 Task: Look for space in Udine, Italy from 1st June, 2023 to 4th June, 2023 for 1 adult in price range Rs.6000 to Rs.16000. Place can be private room with 1  bedroom having 1 bed and 1 bathroom. Property type can be house, flat, guest house. Amenities needed are: wifi. Booking option can be shelf check-in. Required host language is English.
Action: Mouse moved to (454, 132)
Screenshot: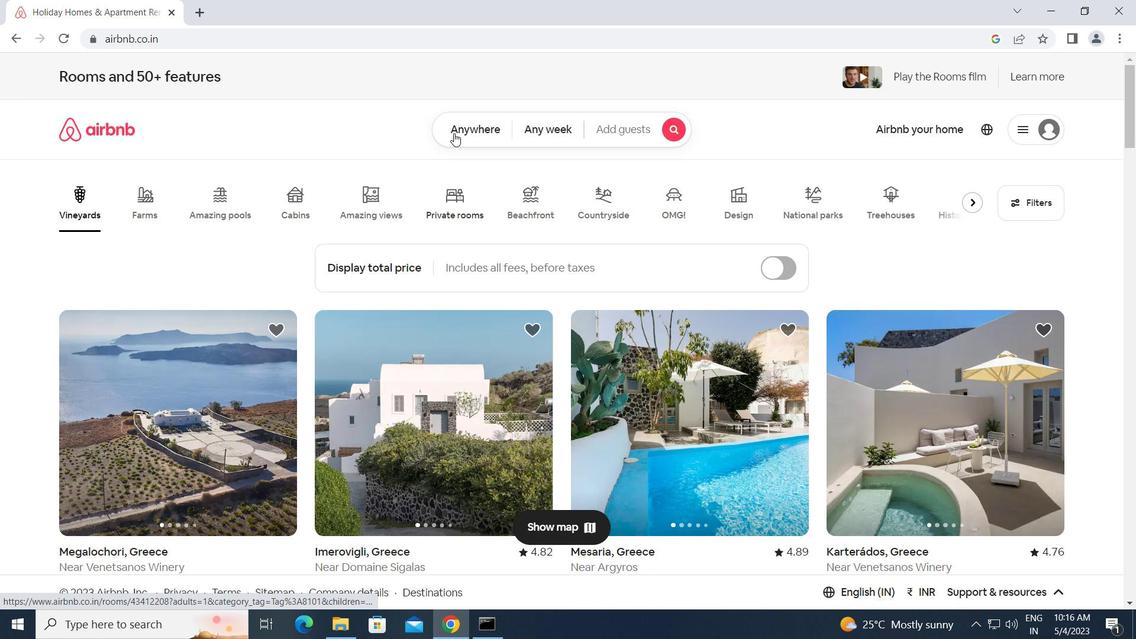 
Action: Mouse pressed left at (454, 132)
Screenshot: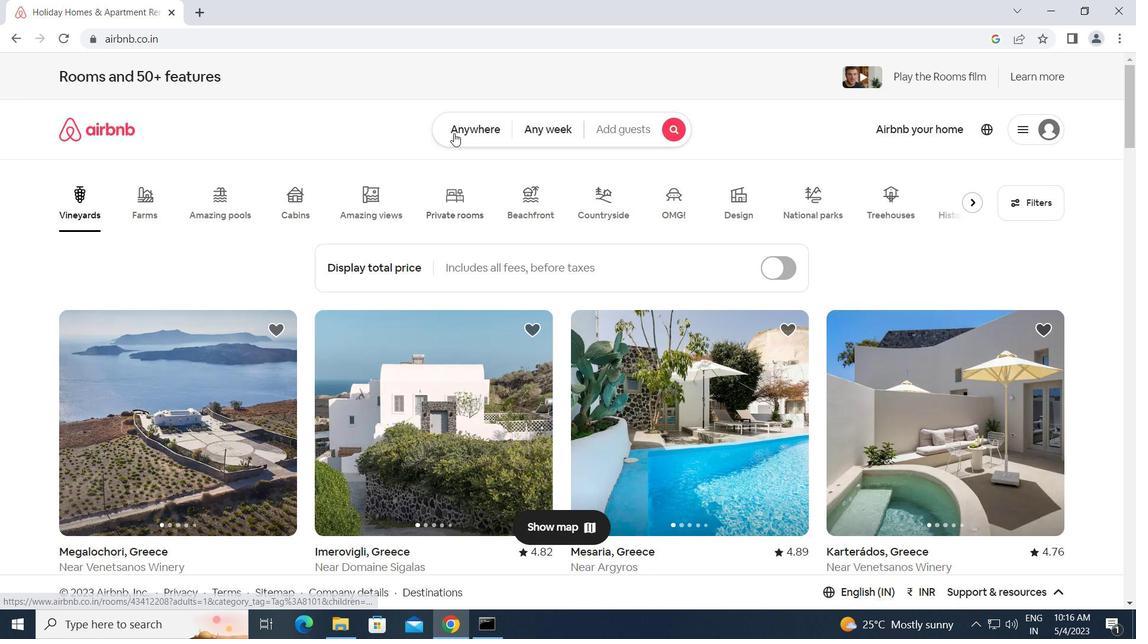 
Action: Mouse moved to (358, 191)
Screenshot: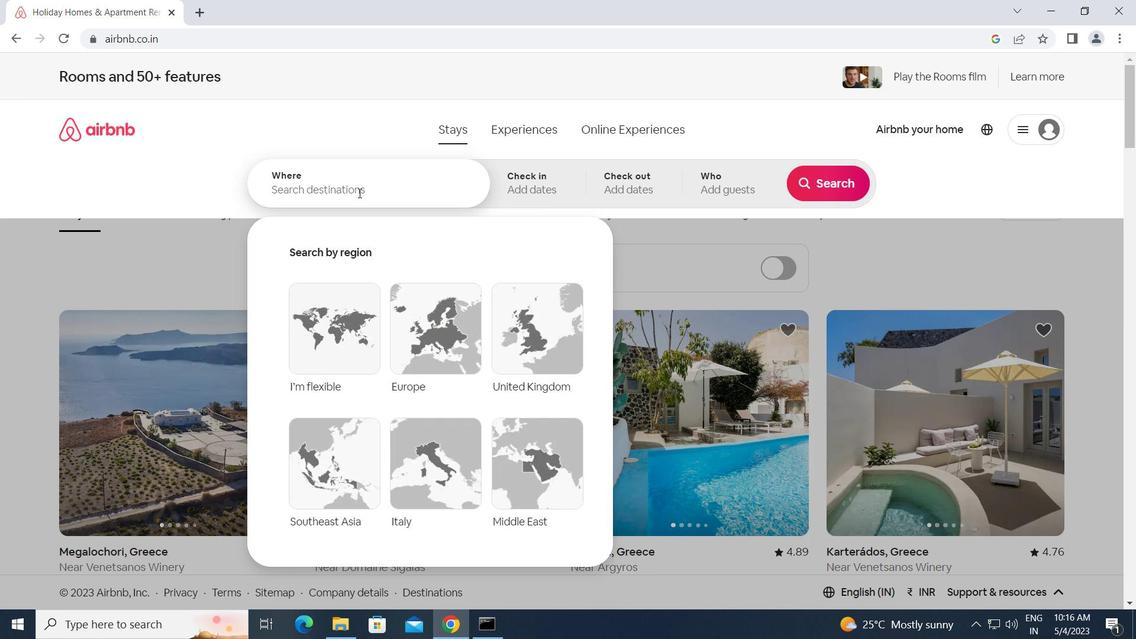 
Action: Mouse pressed left at (358, 191)
Screenshot: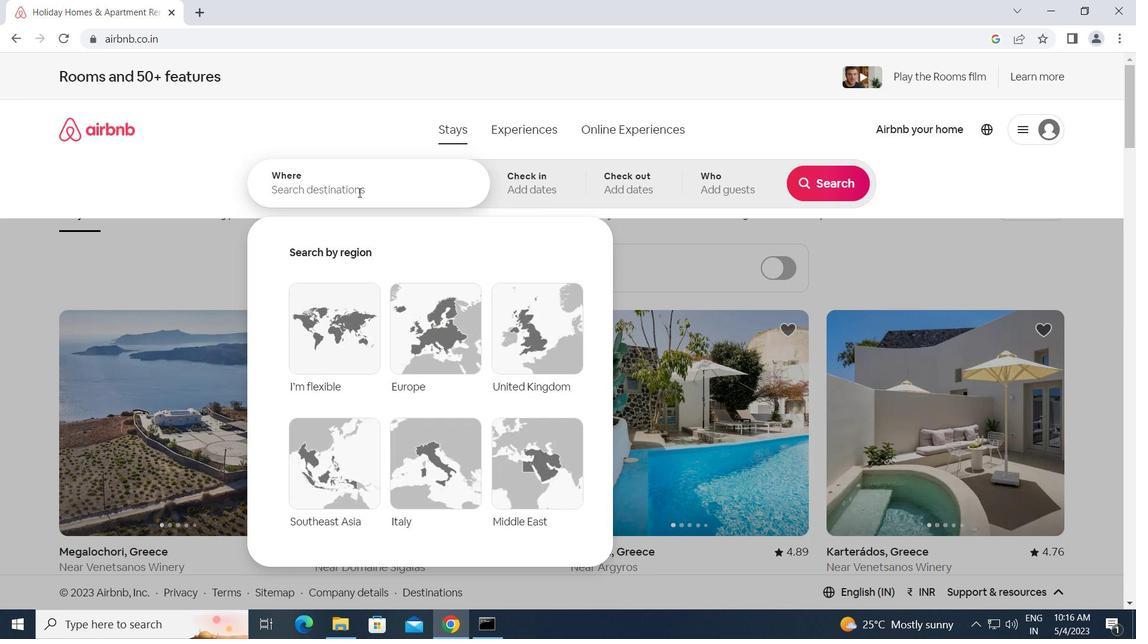 
Action: Key pressed u<Key.caps_lock>dine,<Key.space><Key.caps_lock>i<Key.caps_lock>taly<Key.enter>
Screenshot: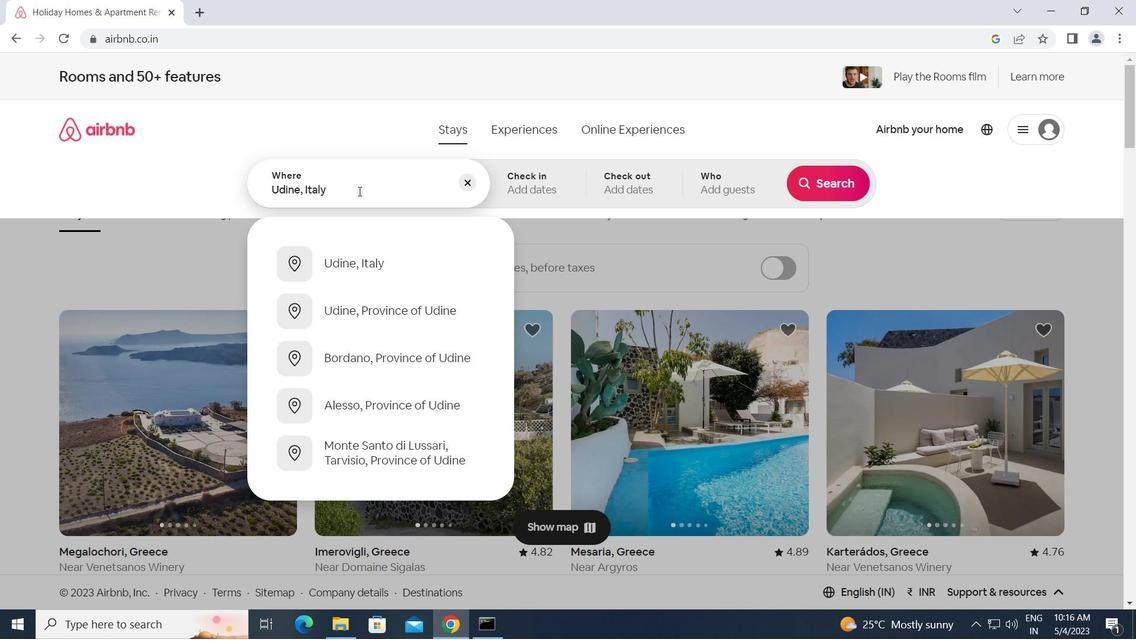 
Action: Mouse moved to (741, 359)
Screenshot: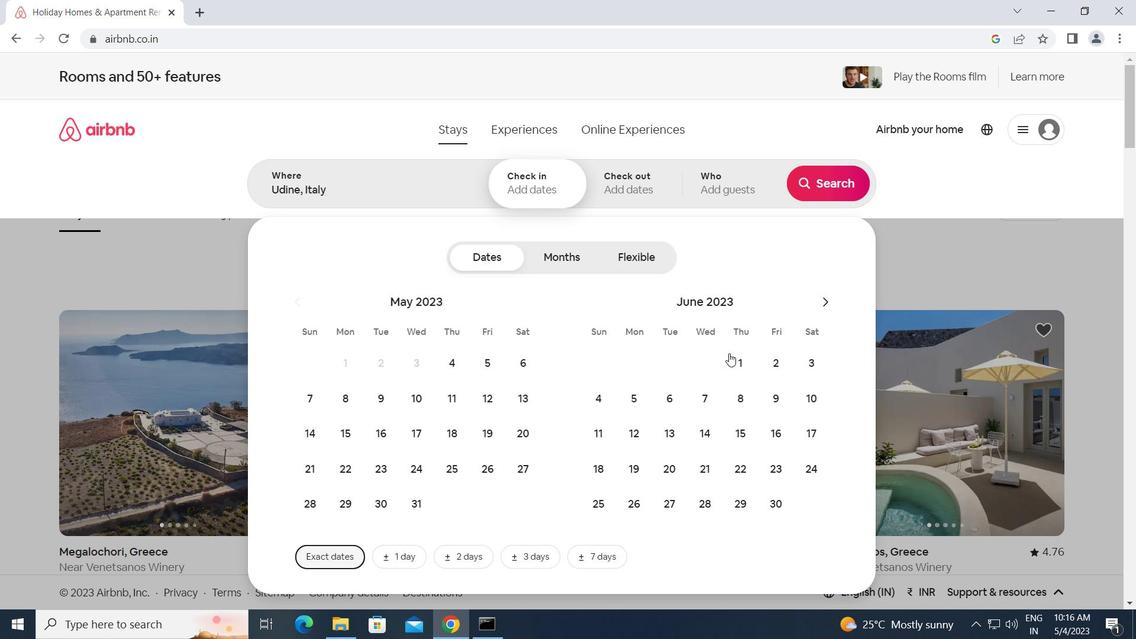 
Action: Mouse pressed left at (741, 359)
Screenshot: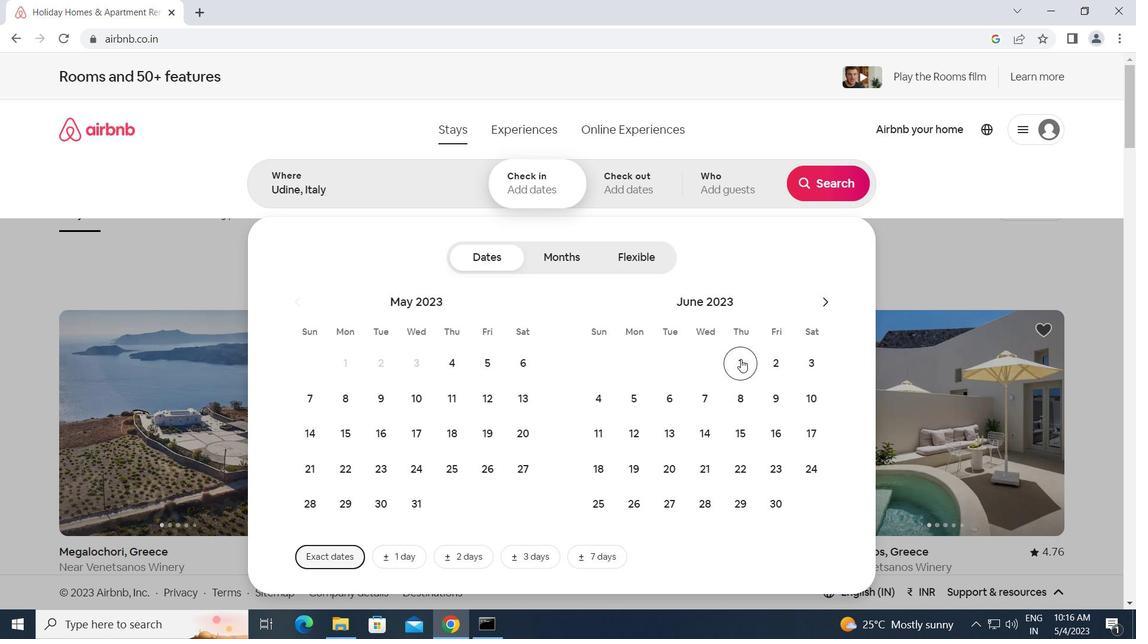 
Action: Mouse moved to (606, 401)
Screenshot: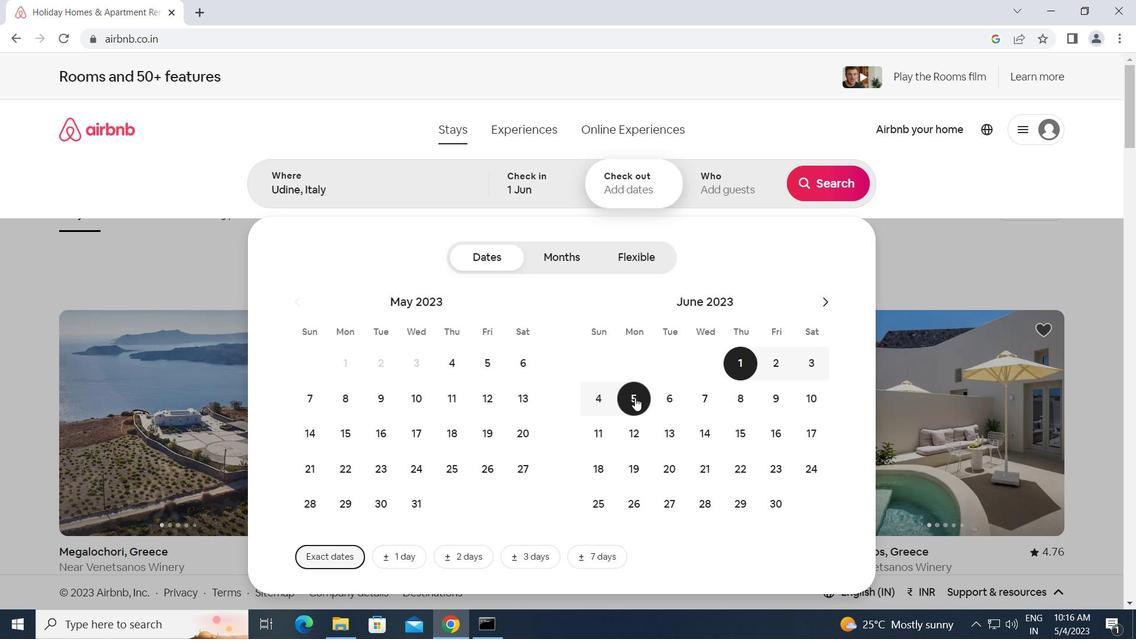 
Action: Mouse pressed left at (606, 401)
Screenshot: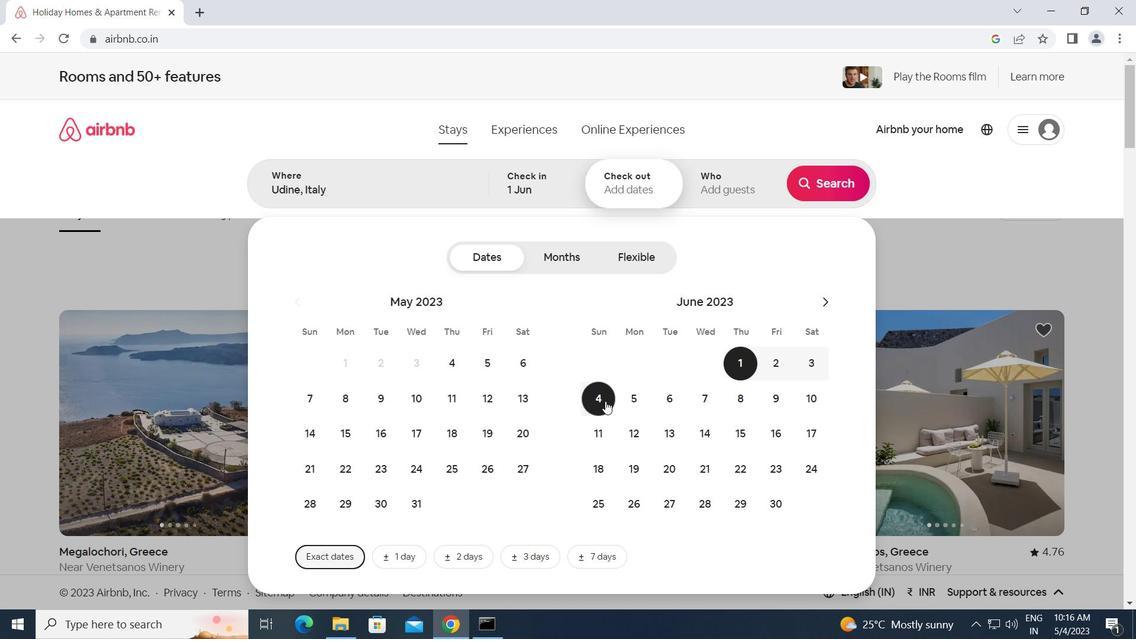 
Action: Mouse moved to (707, 187)
Screenshot: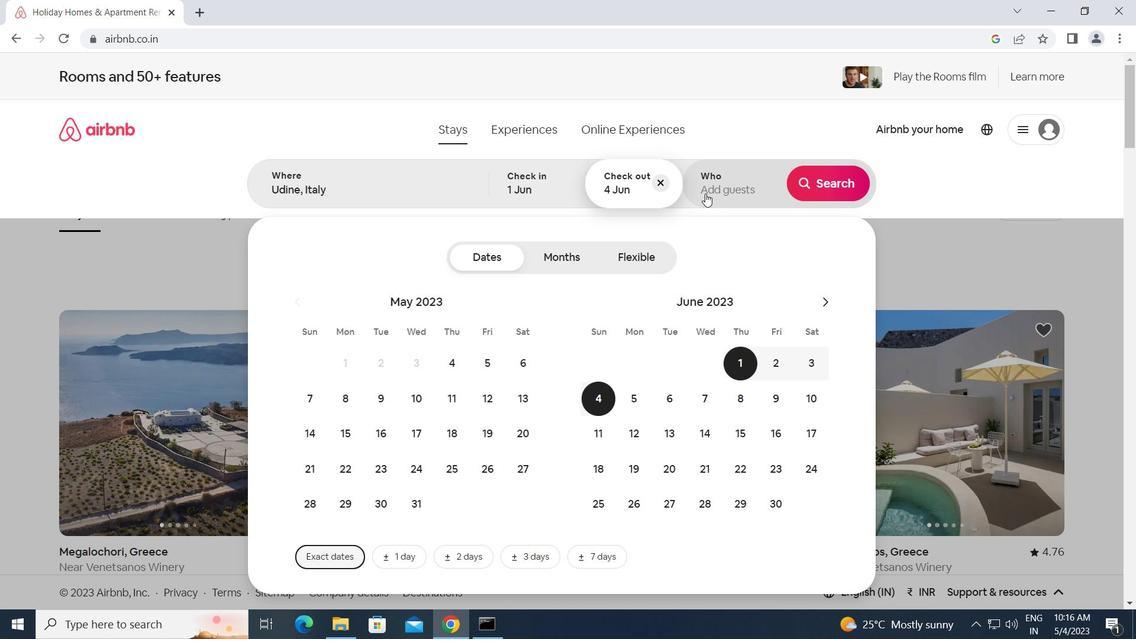 
Action: Mouse pressed left at (707, 187)
Screenshot: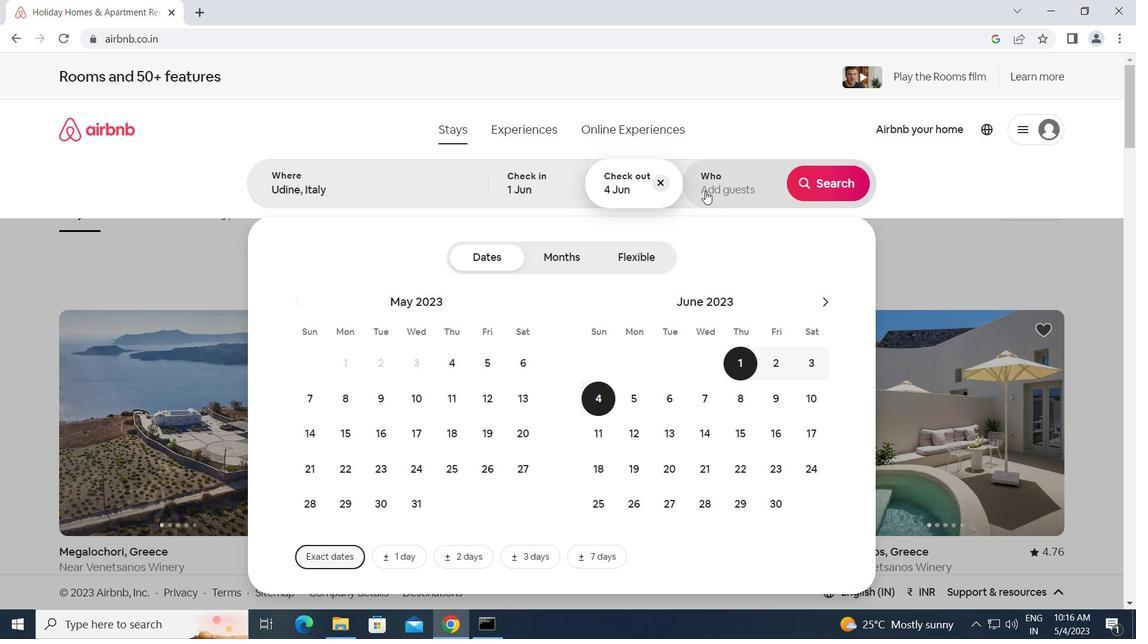 
Action: Mouse moved to (834, 258)
Screenshot: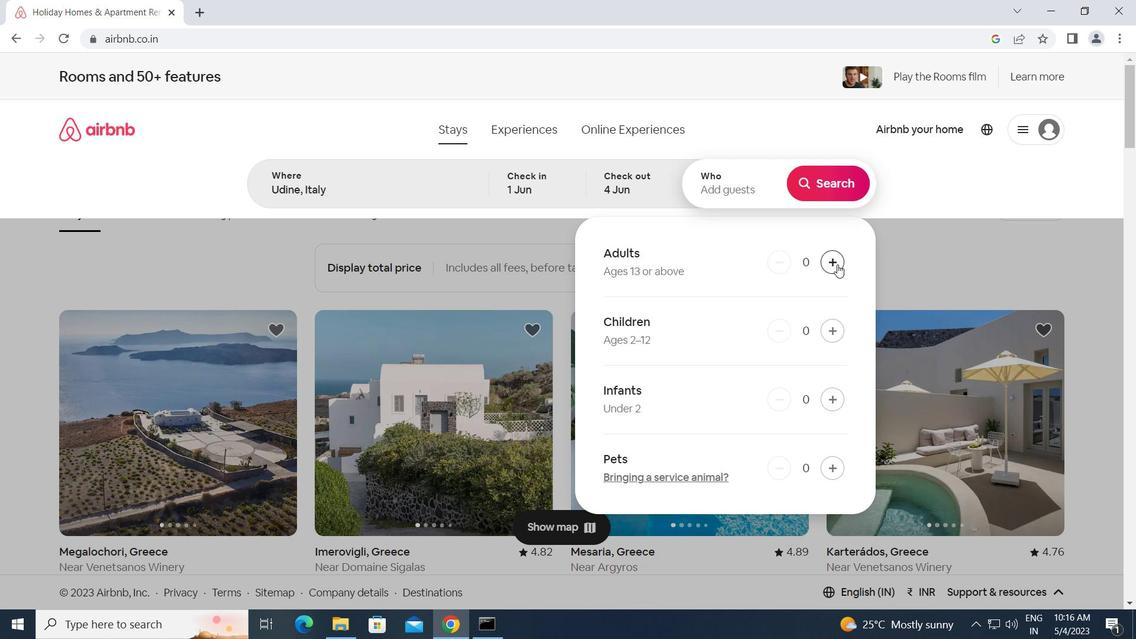 
Action: Mouse pressed left at (834, 258)
Screenshot: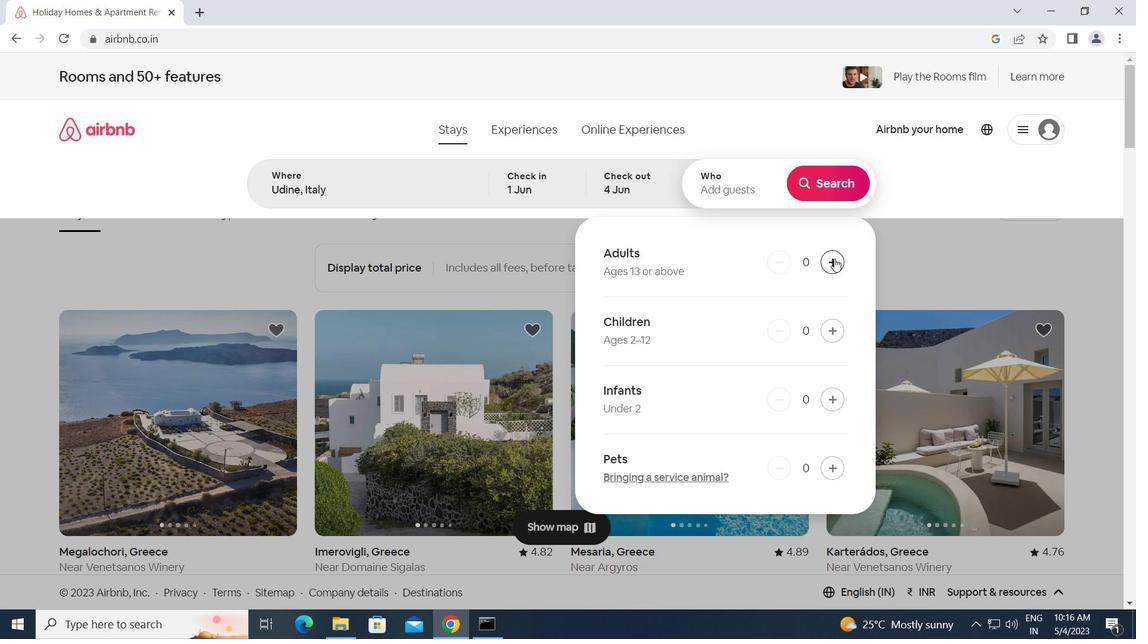 
Action: Mouse moved to (835, 188)
Screenshot: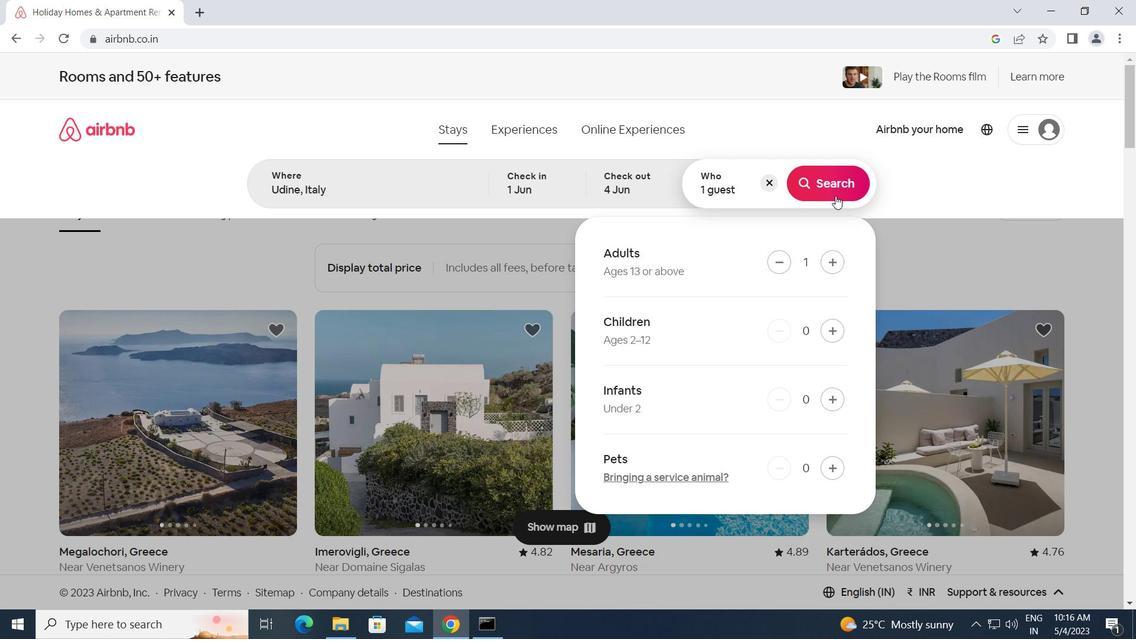 
Action: Mouse pressed left at (835, 188)
Screenshot: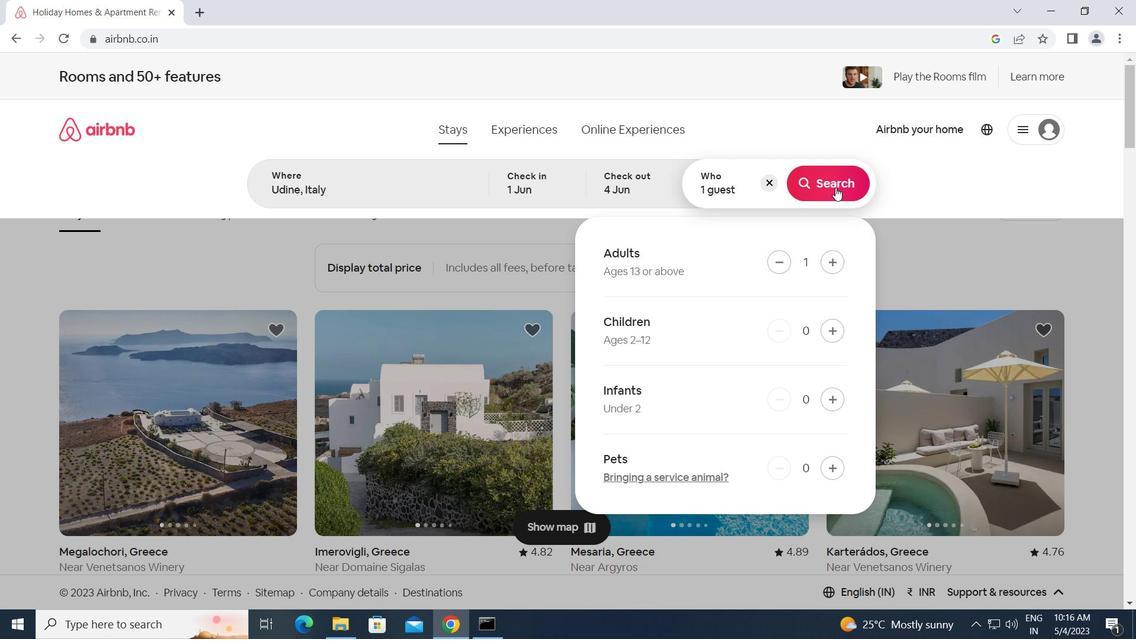 
Action: Mouse moved to (1059, 143)
Screenshot: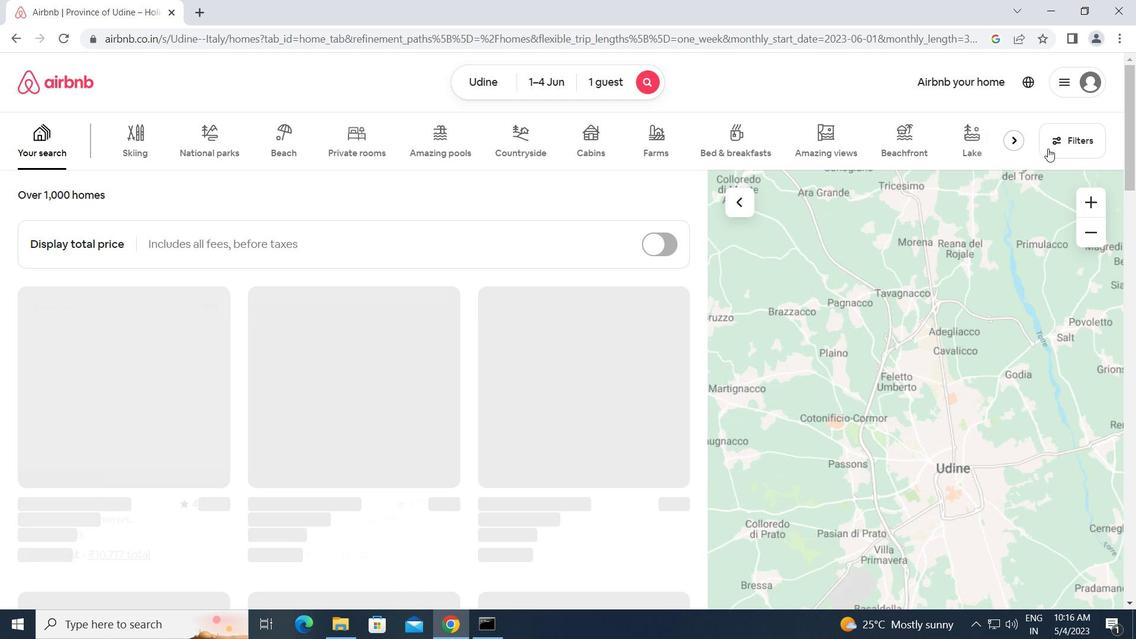 
Action: Mouse pressed left at (1059, 143)
Screenshot: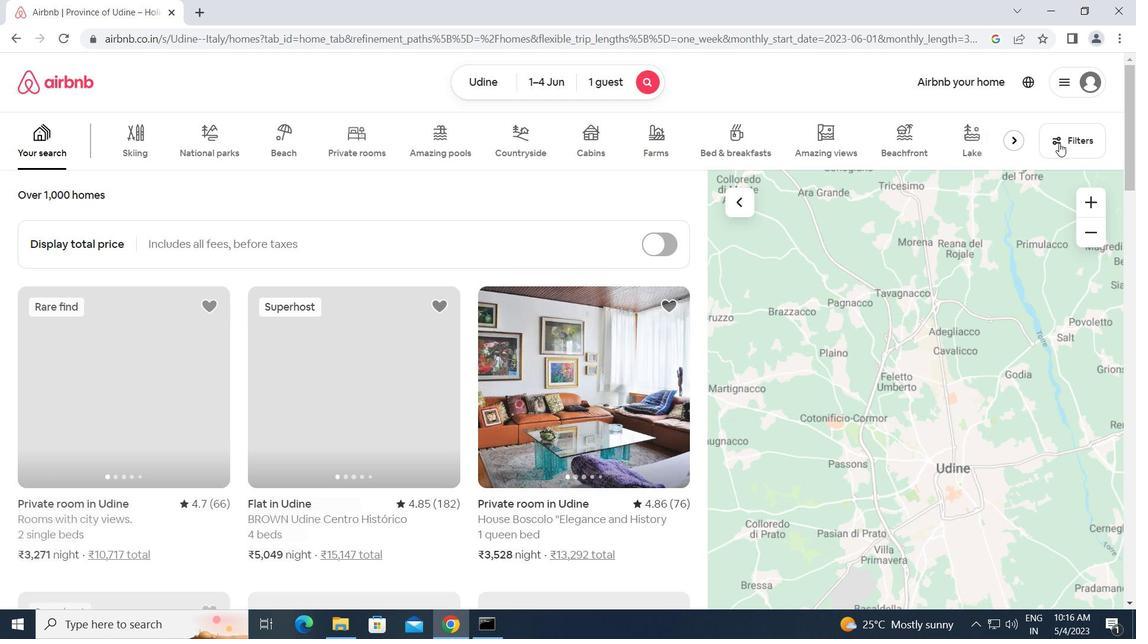 
Action: Mouse moved to (380, 329)
Screenshot: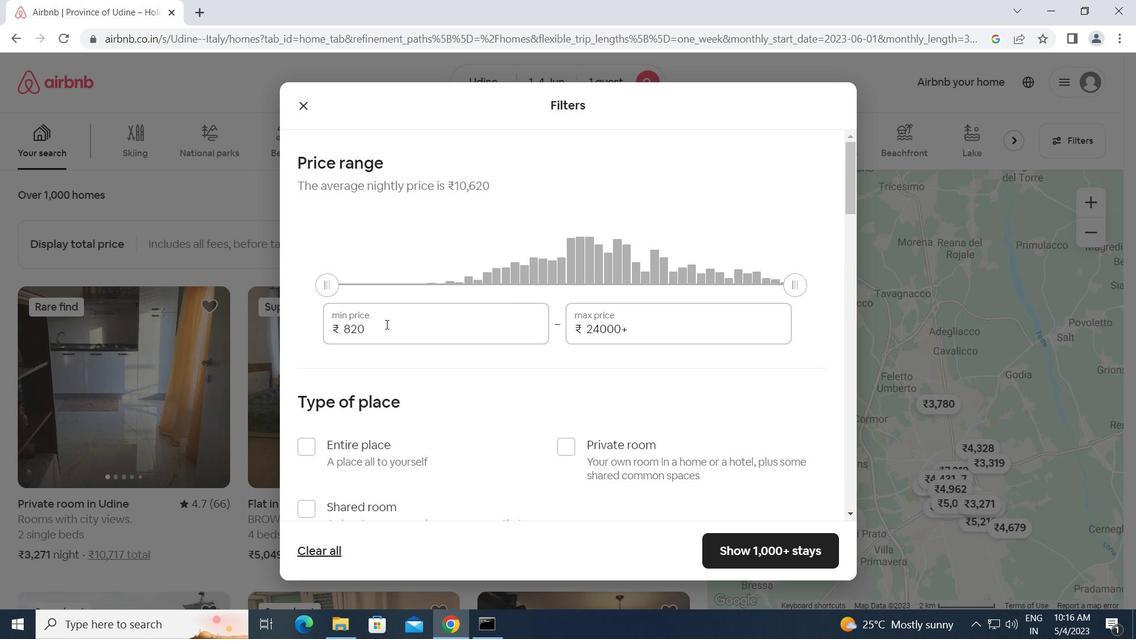 
Action: Mouse pressed left at (380, 329)
Screenshot: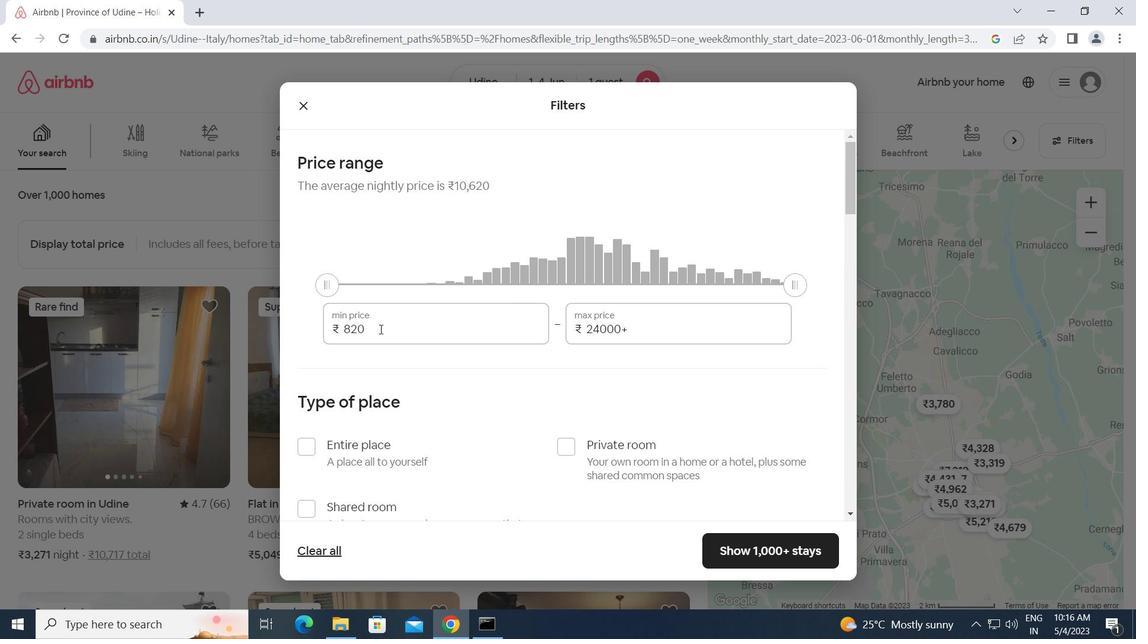 
Action: Mouse moved to (379, 329)
Screenshot: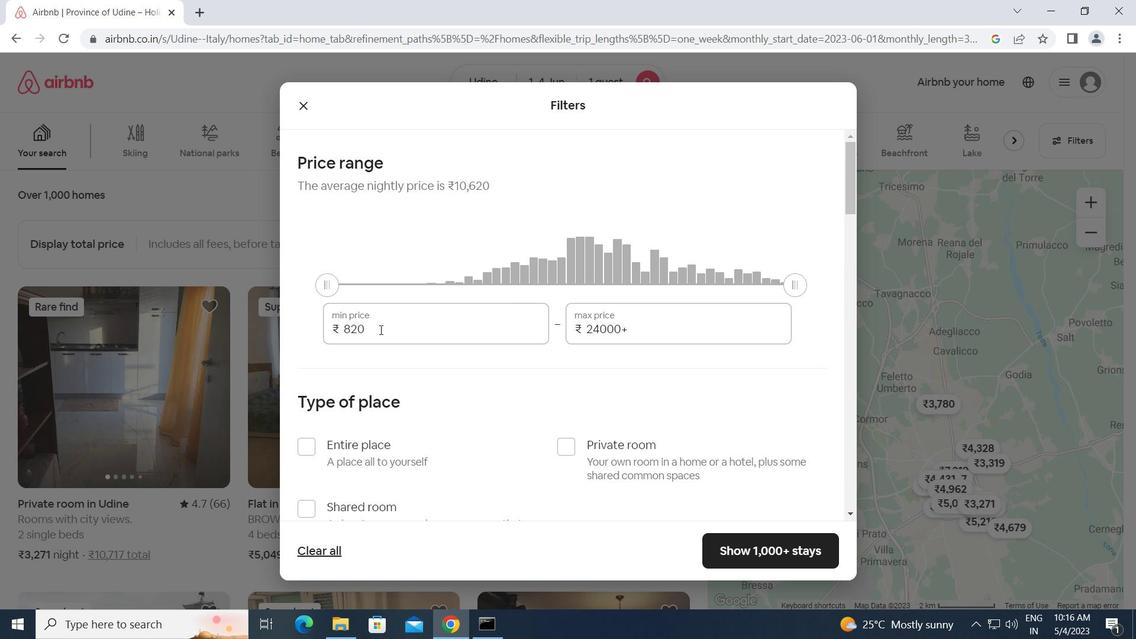
Action: Key pressed <Key.backspace><Key.backspace><Key.backspace>6000<Key.tab>16000
Screenshot: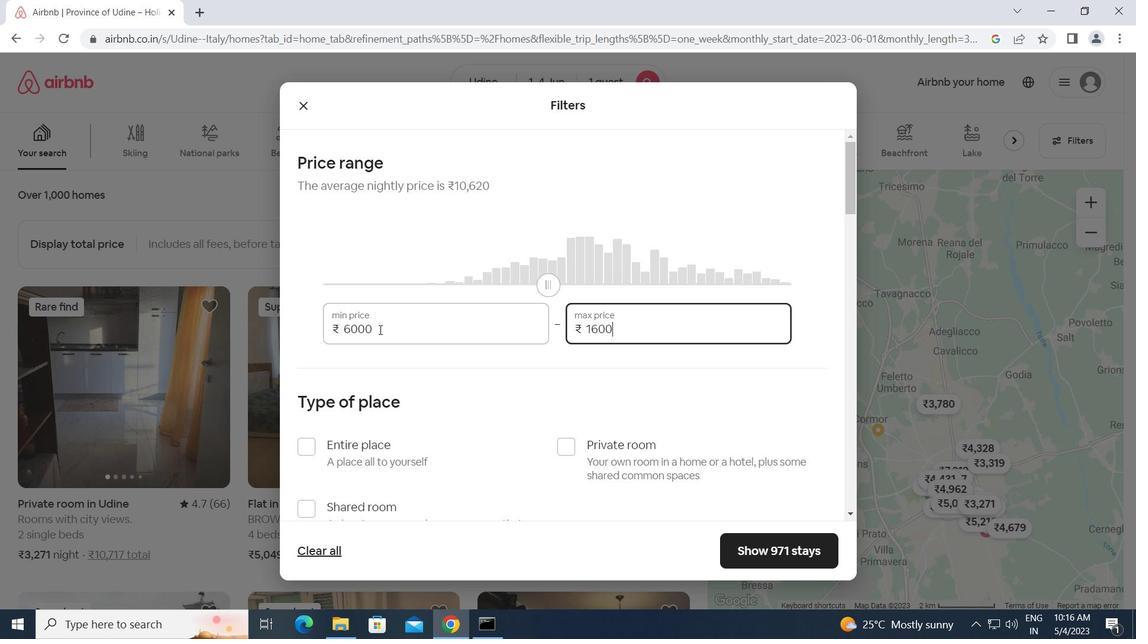 
Action: Mouse moved to (378, 453)
Screenshot: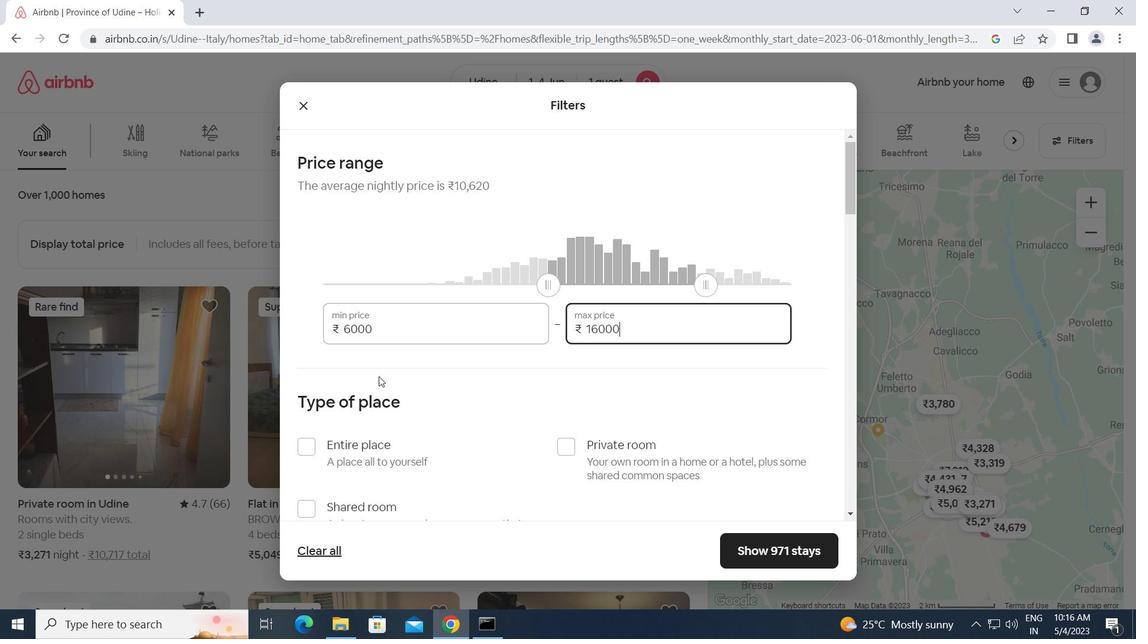 
Action: Mouse scrolled (378, 452) with delta (0, 0)
Screenshot: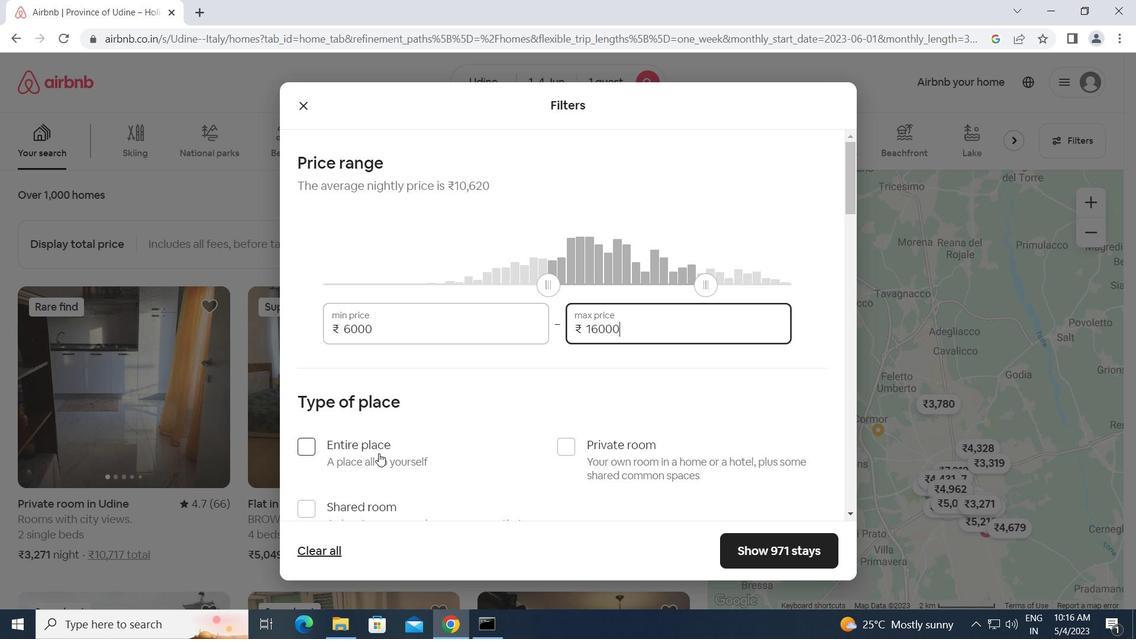 
Action: Mouse moved to (571, 374)
Screenshot: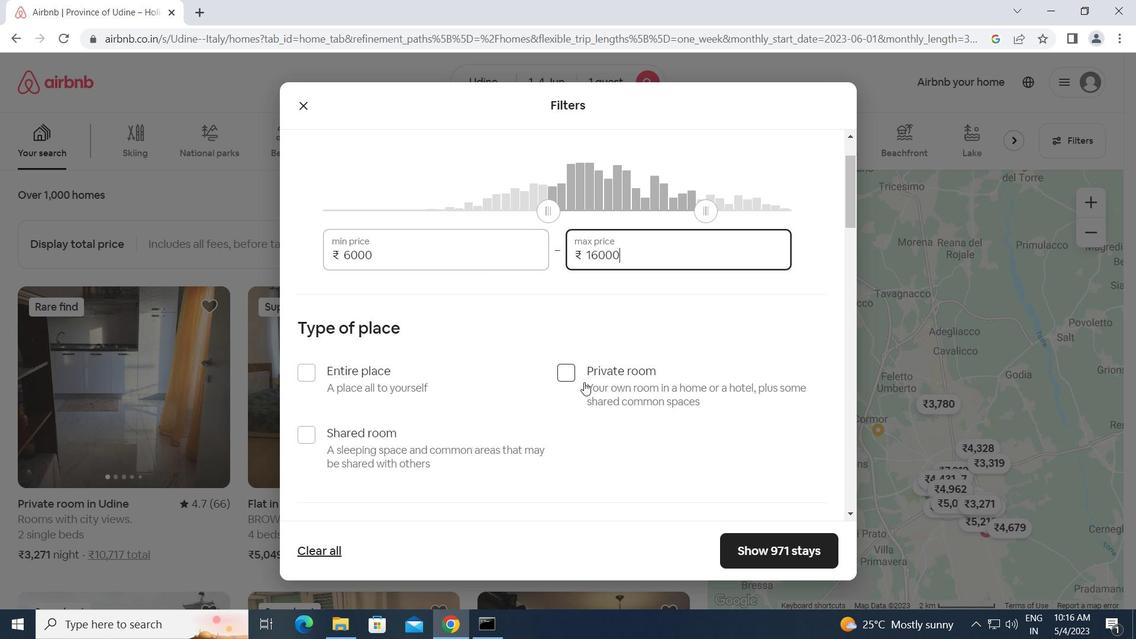 
Action: Mouse pressed left at (571, 374)
Screenshot: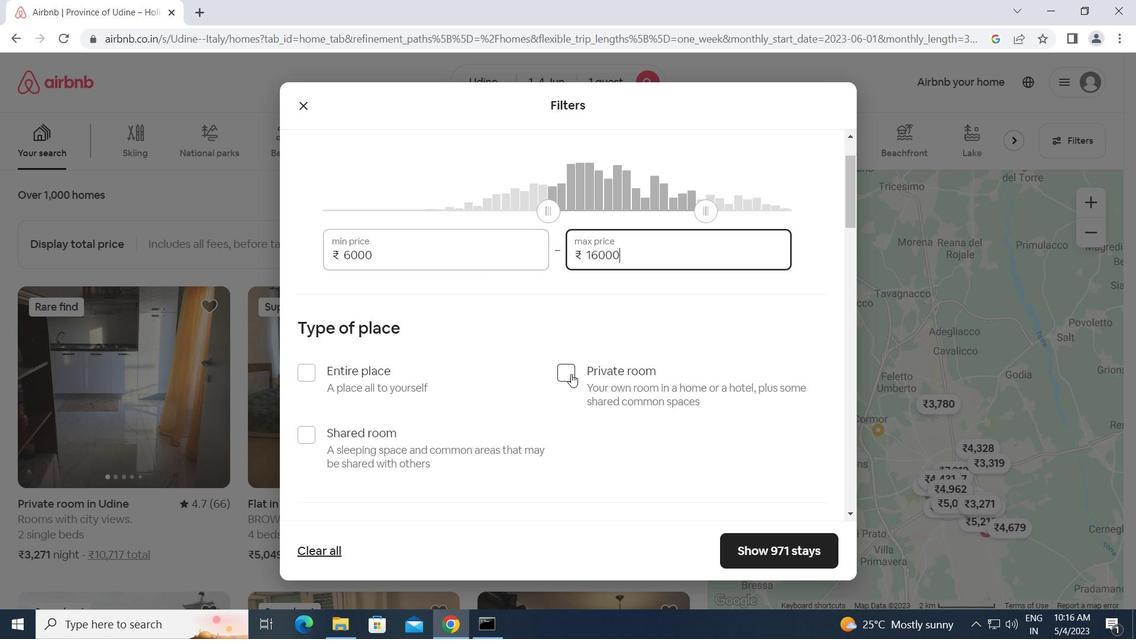 
Action: Mouse moved to (504, 425)
Screenshot: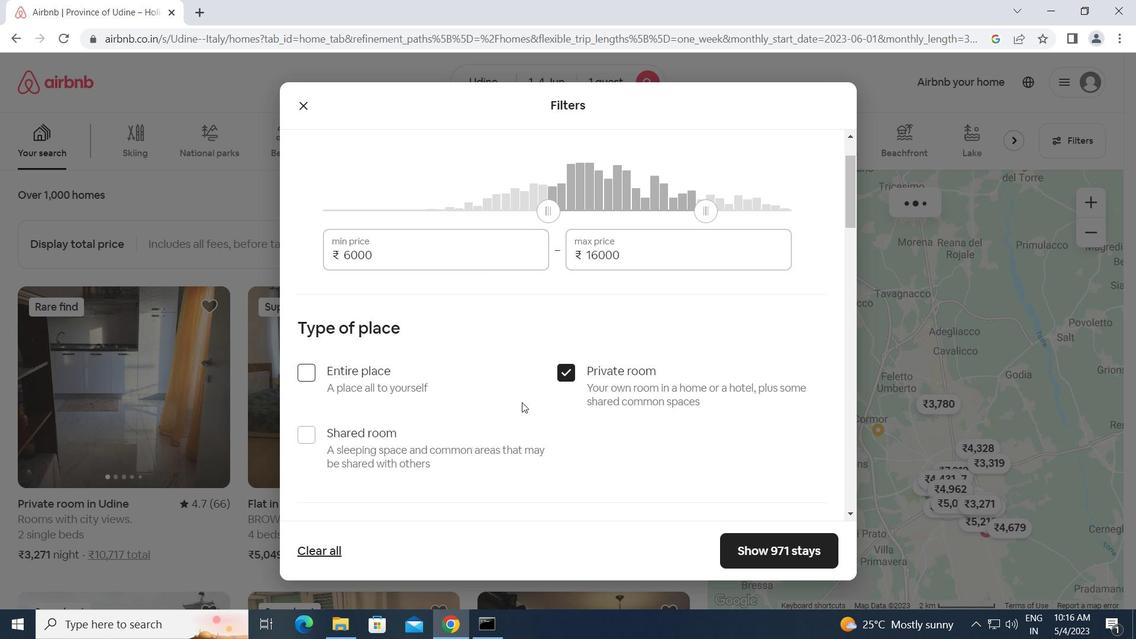
Action: Mouse scrolled (504, 424) with delta (0, 0)
Screenshot: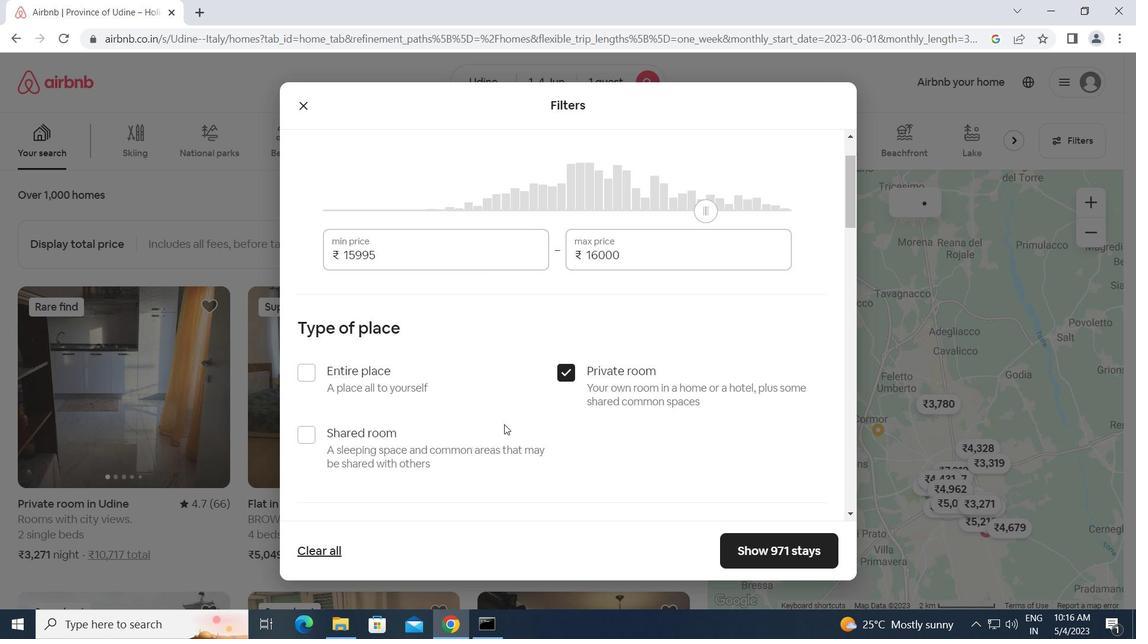 
Action: Mouse scrolled (504, 424) with delta (0, 0)
Screenshot: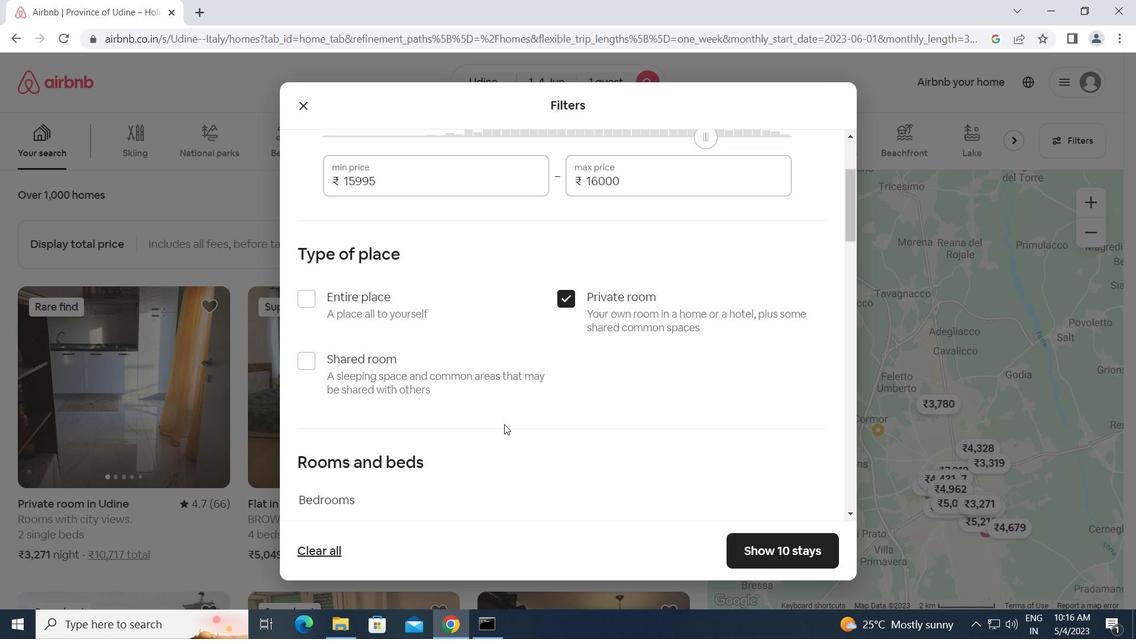 
Action: Mouse moved to (370, 467)
Screenshot: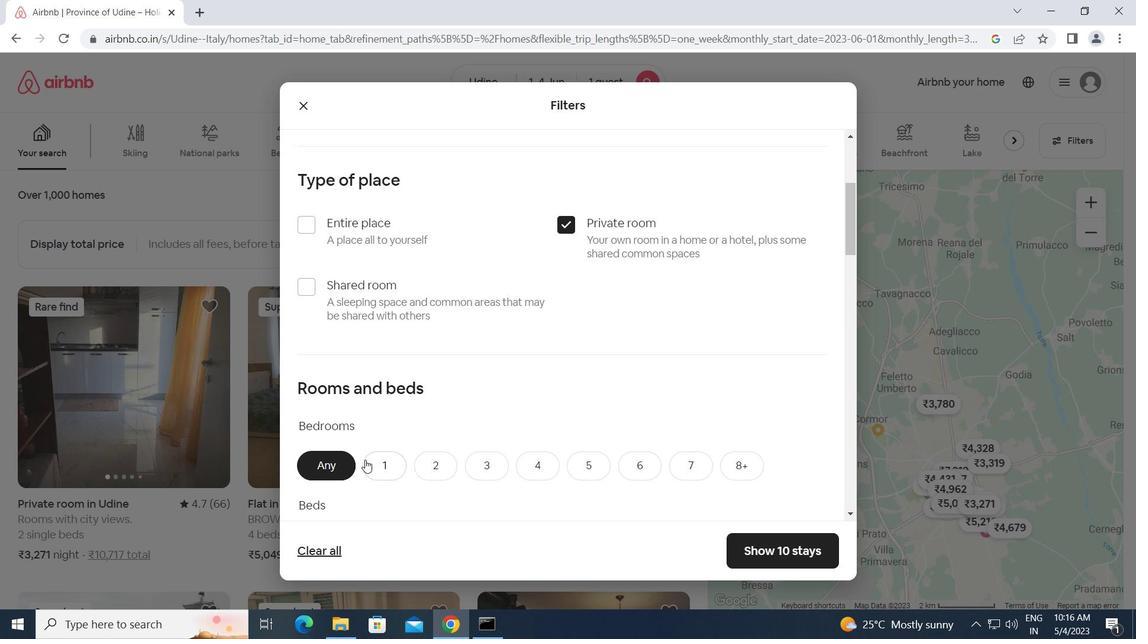 
Action: Mouse pressed left at (370, 467)
Screenshot: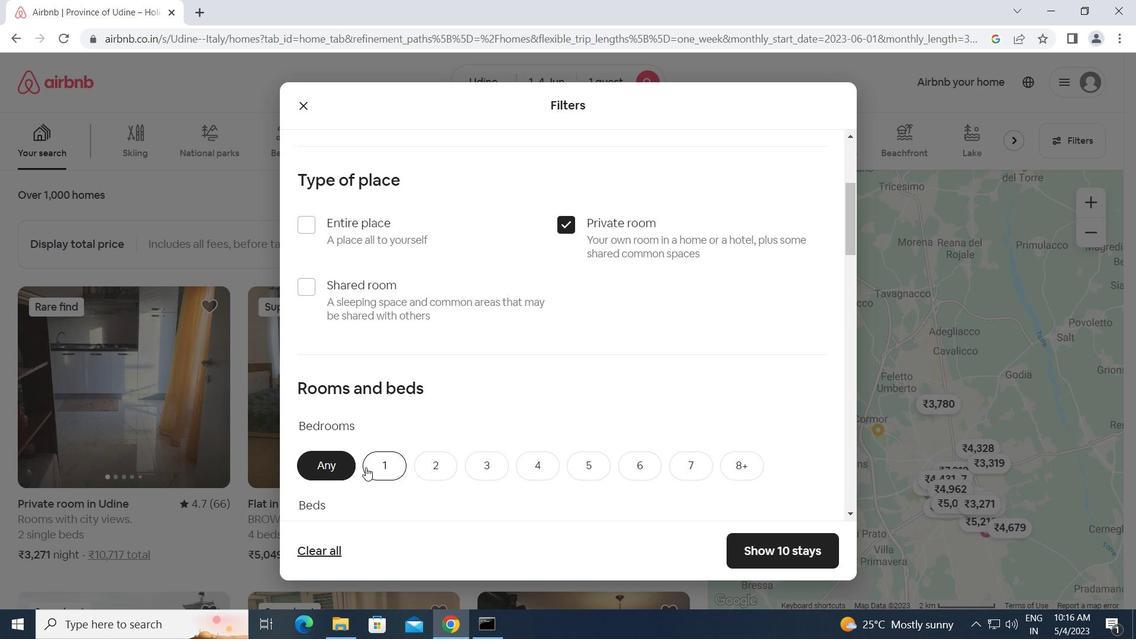 
Action: Mouse moved to (478, 486)
Screenshot: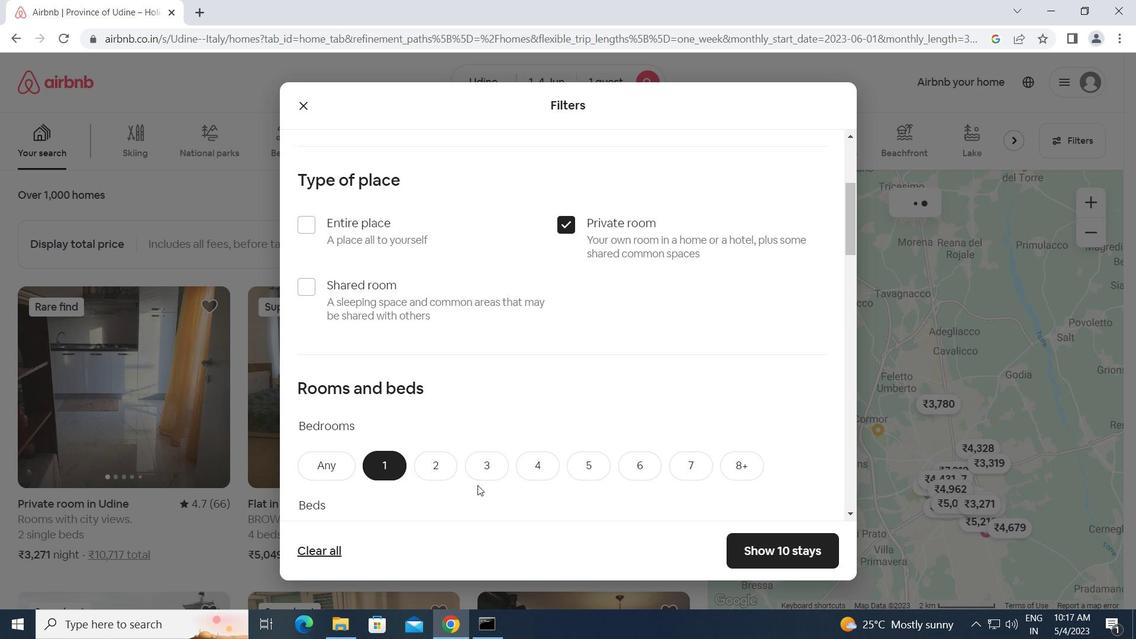
Action: Mouse scrolled (478, 485) with delta (0, 0)
Screenshot: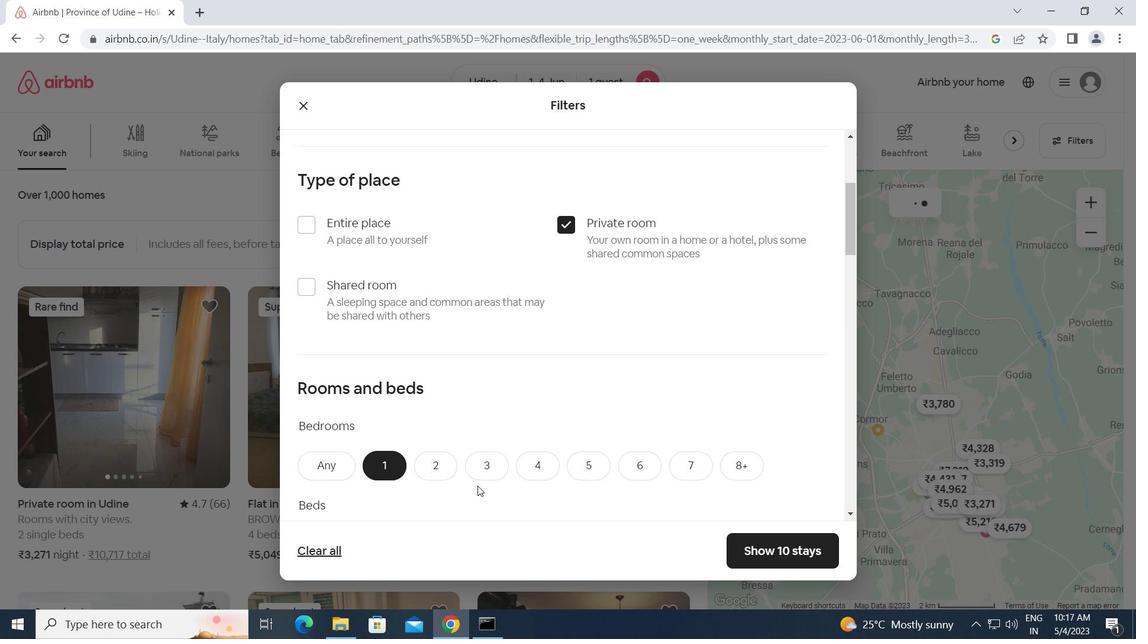 
Action: Mouse moved to (375, 473)
Screenshot: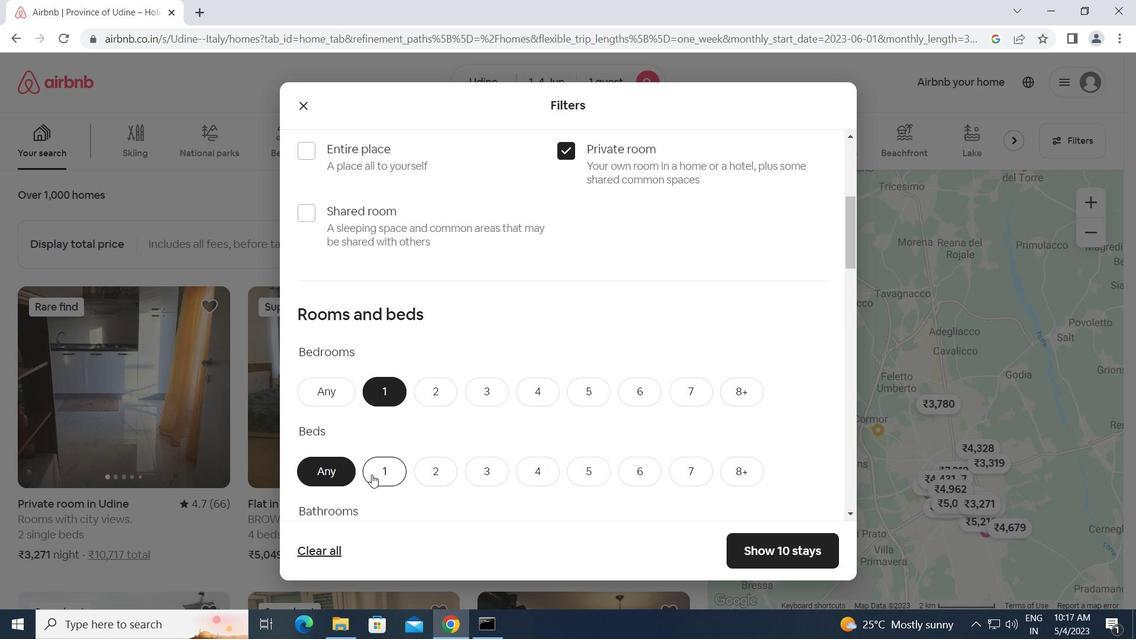 
Action: Mouse pressed left at (375, 473)
Screenshot: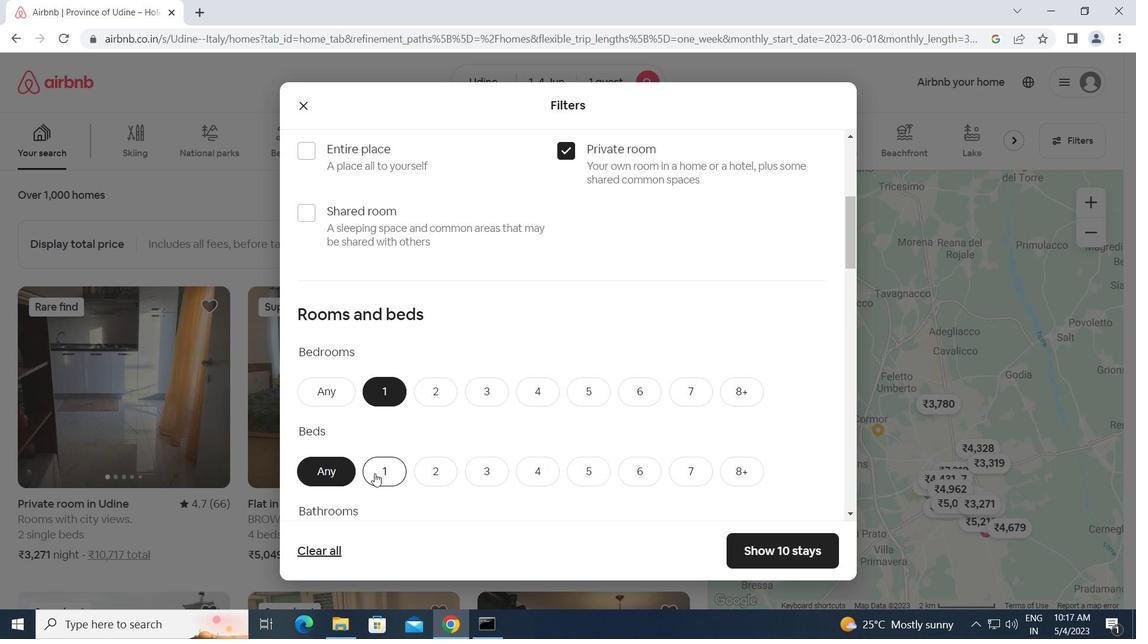 
Action: Mouse moved to (481, 489)
Screenshot: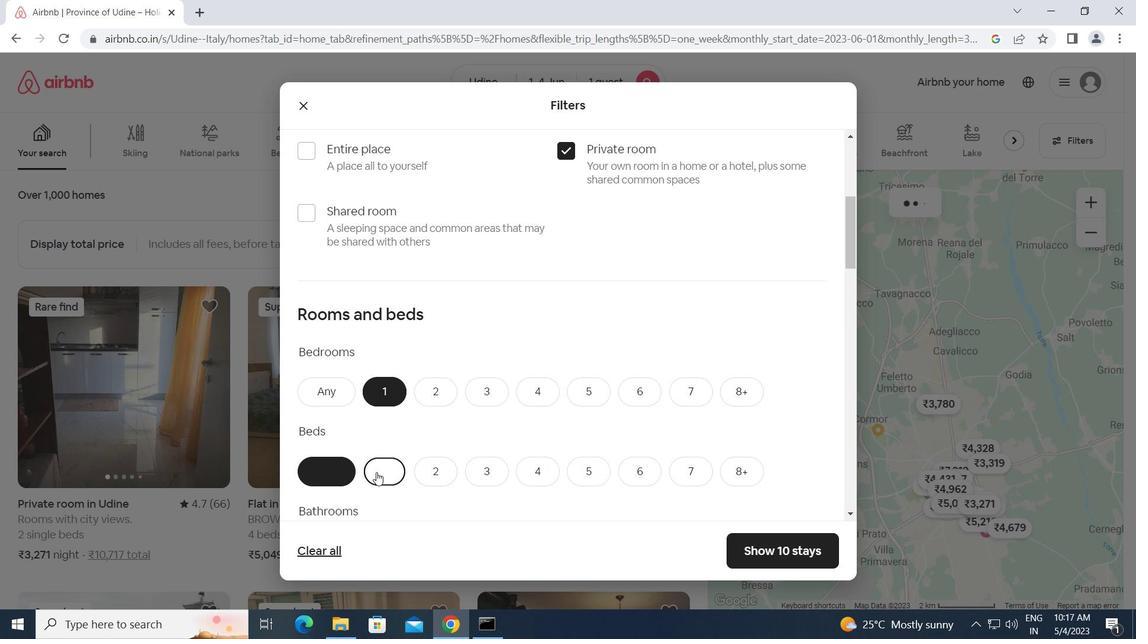 
Action: Mouse scrolled (481, 488) with delta (0, 0)
Screenshot: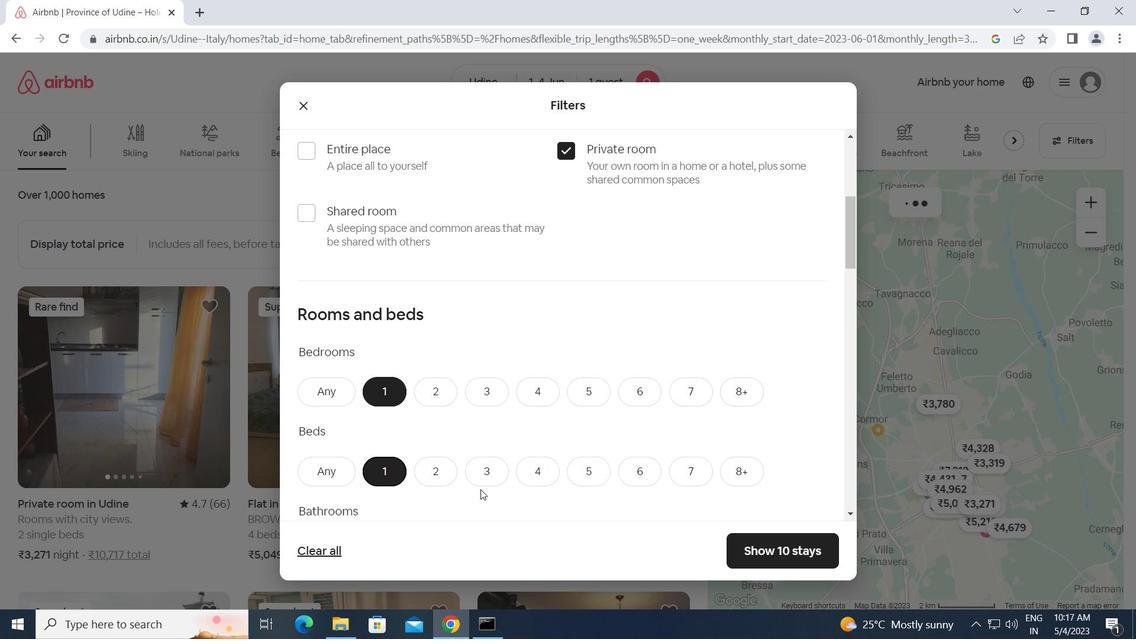 
Action: Mouse scrolled (481, 488) with delta (0, 0)
Screenshot: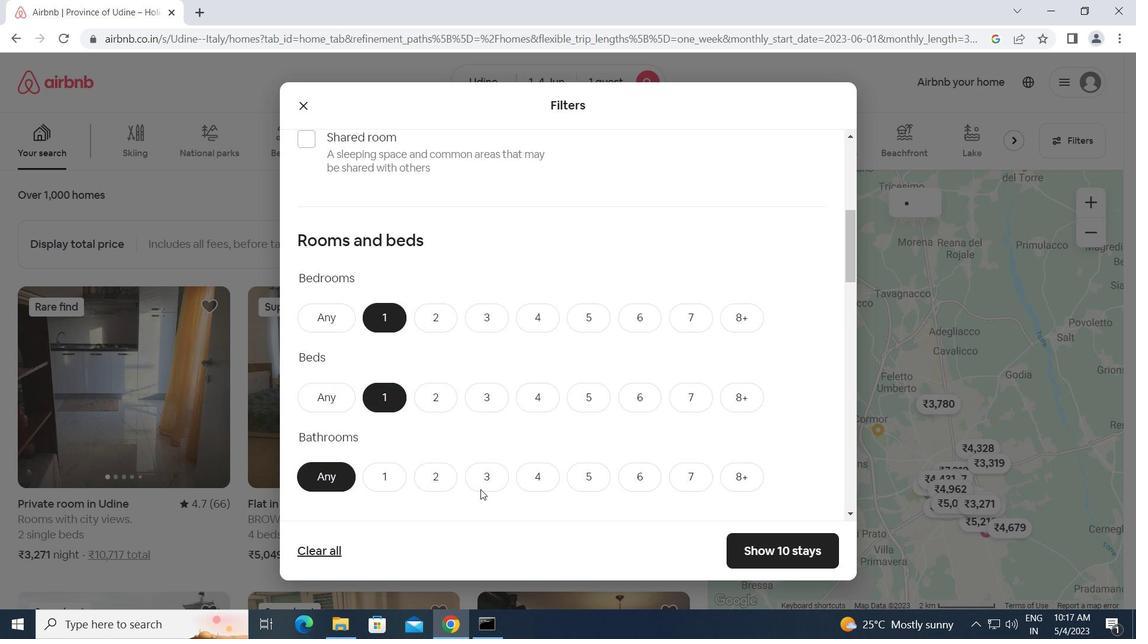 
Action: Mouse moved to (384, 410)
Screenshot: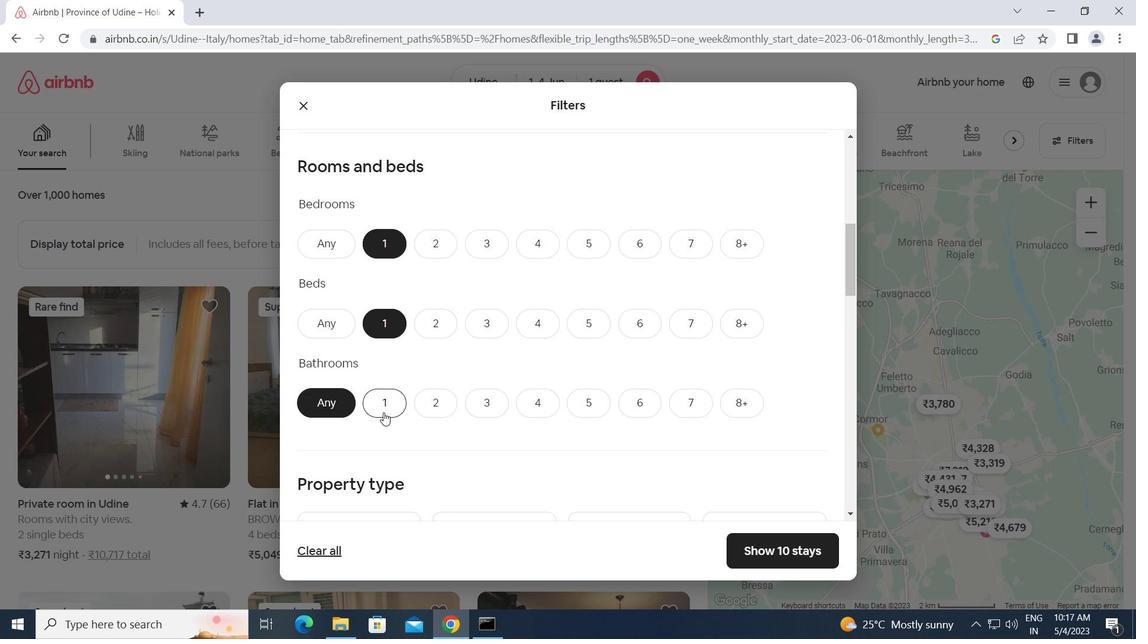
Action: Mouse pressed left at (384, 410)
Screenshot: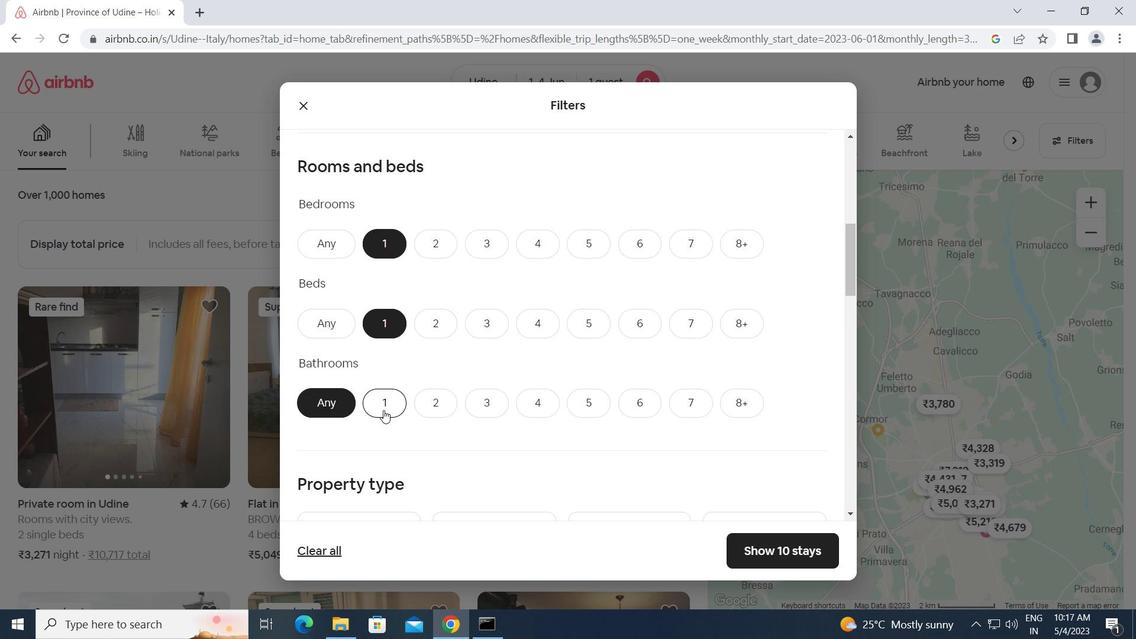 
Action: Mouse moved to (402, 427)
Screenshot: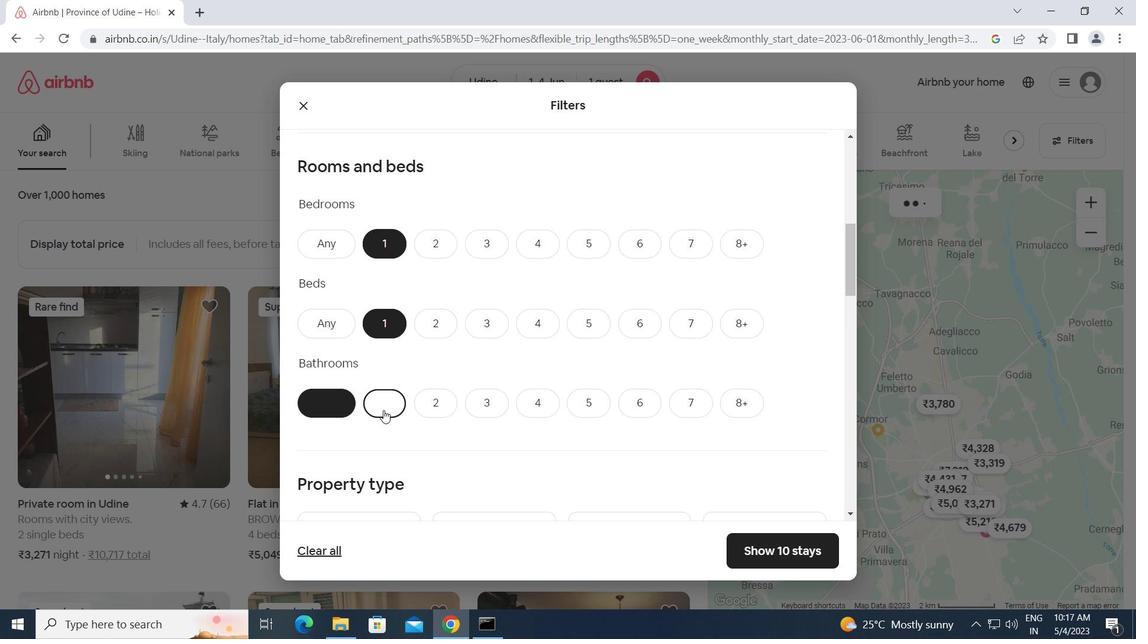 
Action: Mouse scrolled (402, 427) with delta (0, 0)
Screenshot: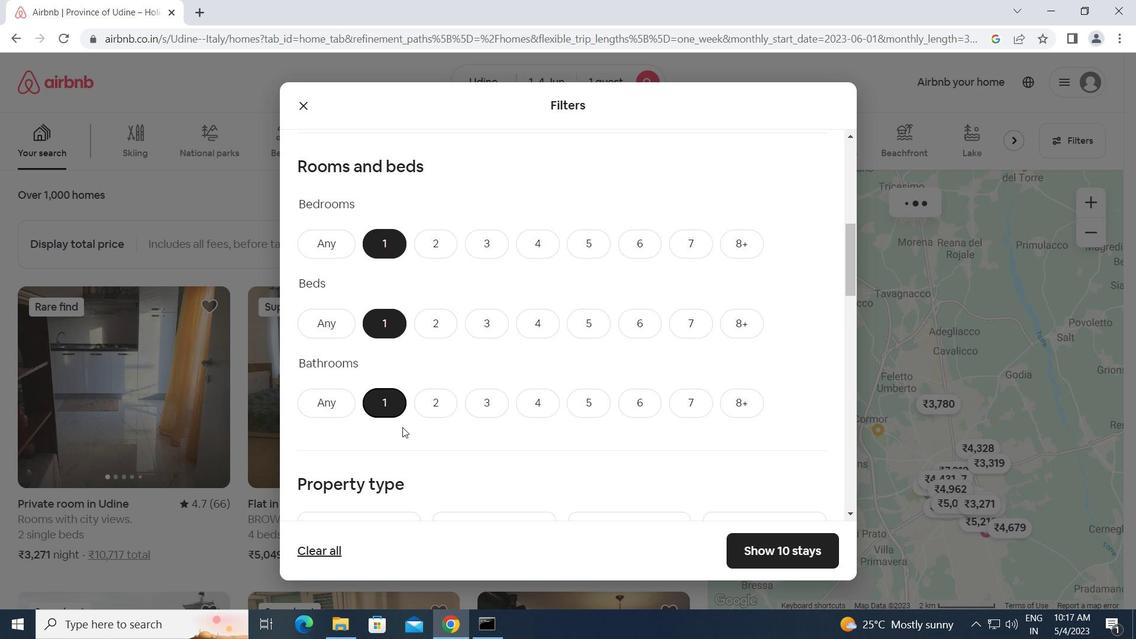 
Action: Mouse moved to (388, 463)
Screenshot: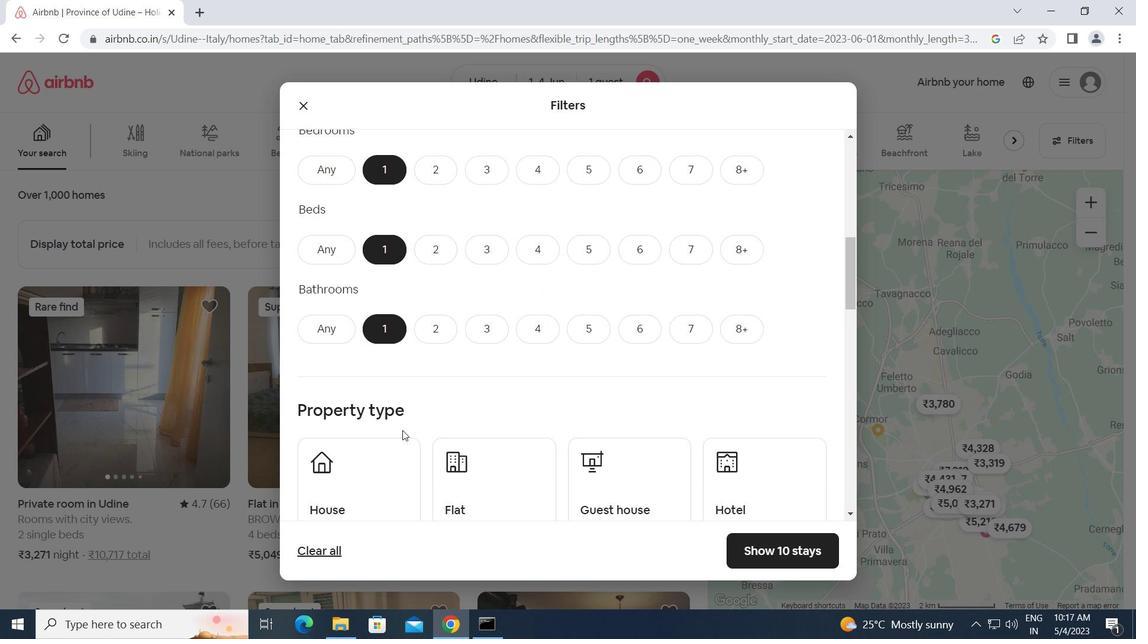 
Action: Mouse scrolled (388, 462) with delta (0, 0)
Screenshot: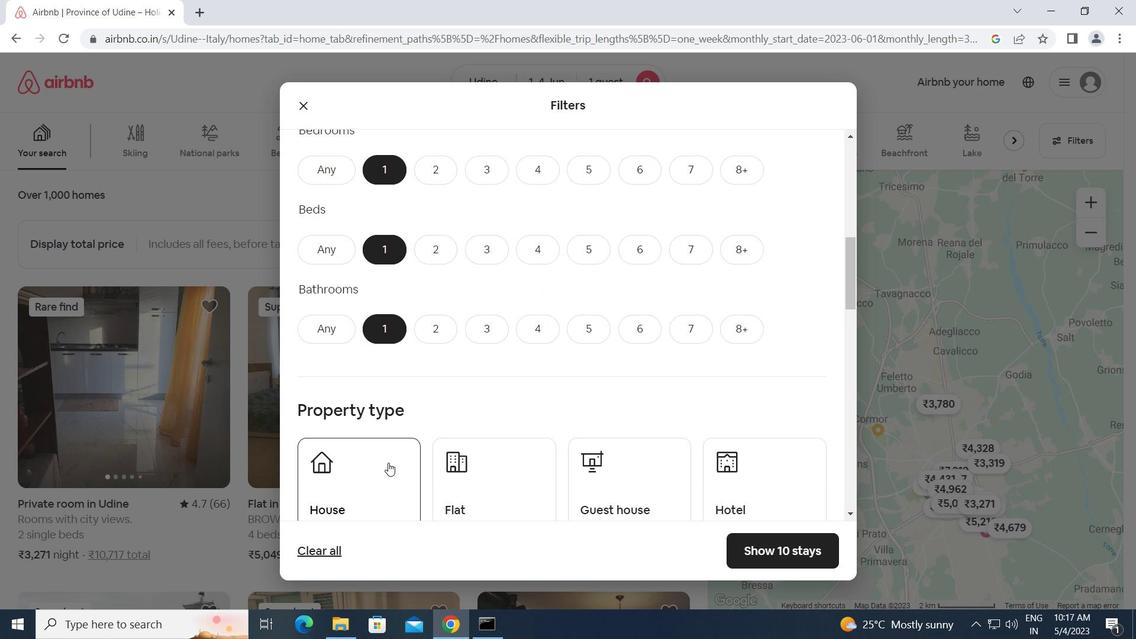 
Action: Mouse moved to (371, 426)
Screenshot: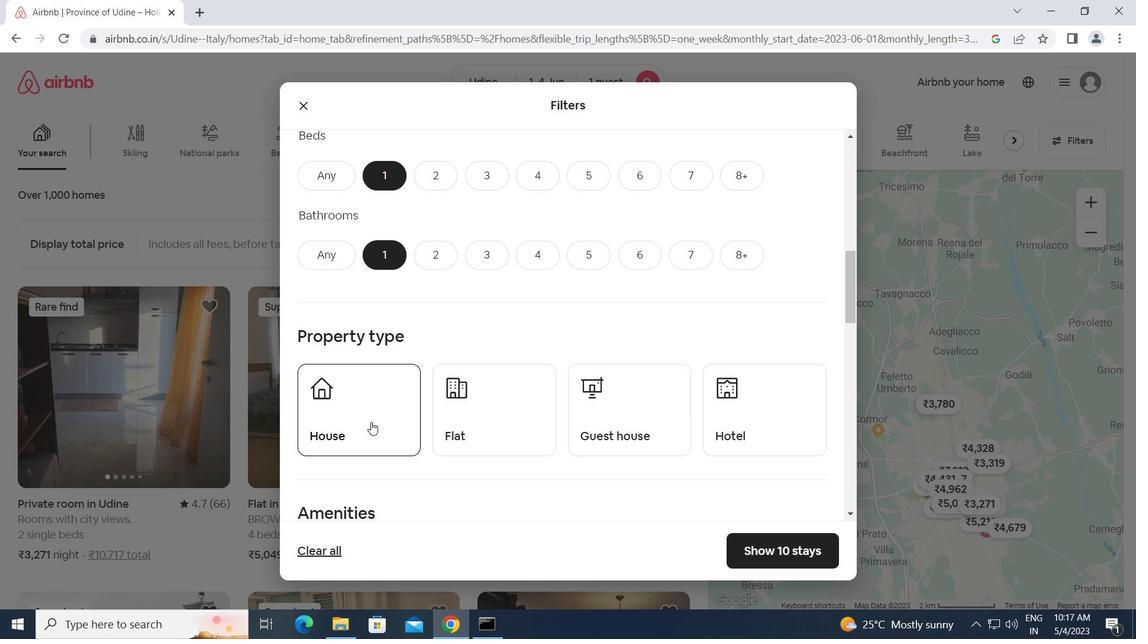 
Action: Mouse pressed left at (371, 426)
Screenshot: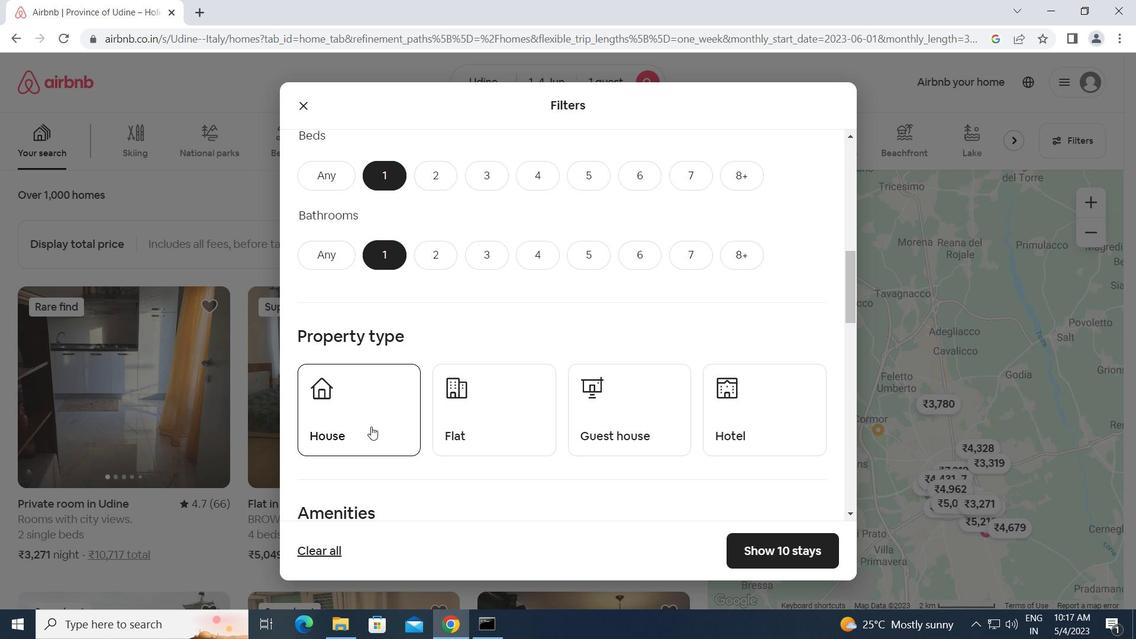 
Action: Mouse moved to (506, 434)
Screenshot: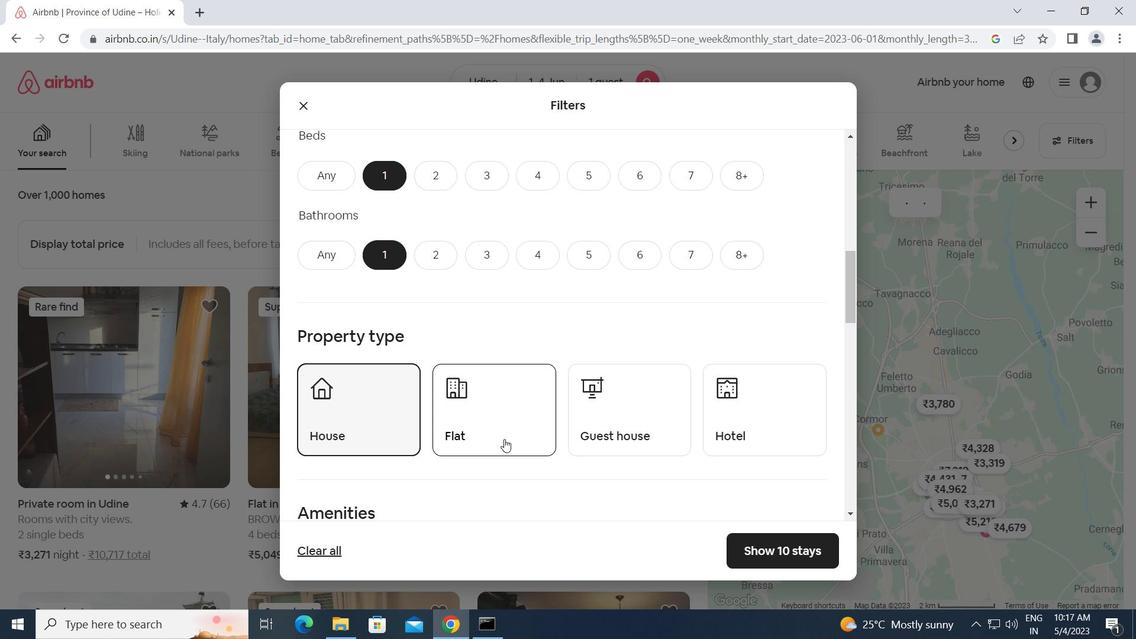
Action: Mouse pressed left at (506, 434)
Screenshot: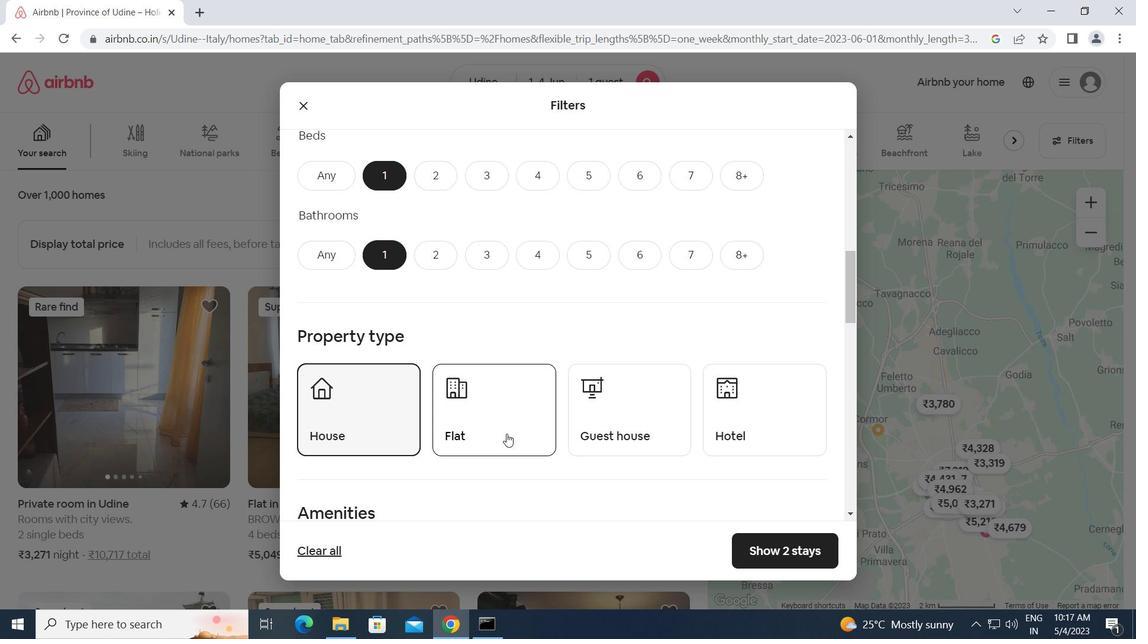 
Action: Mouse moved to (621, 433)
Screenshot: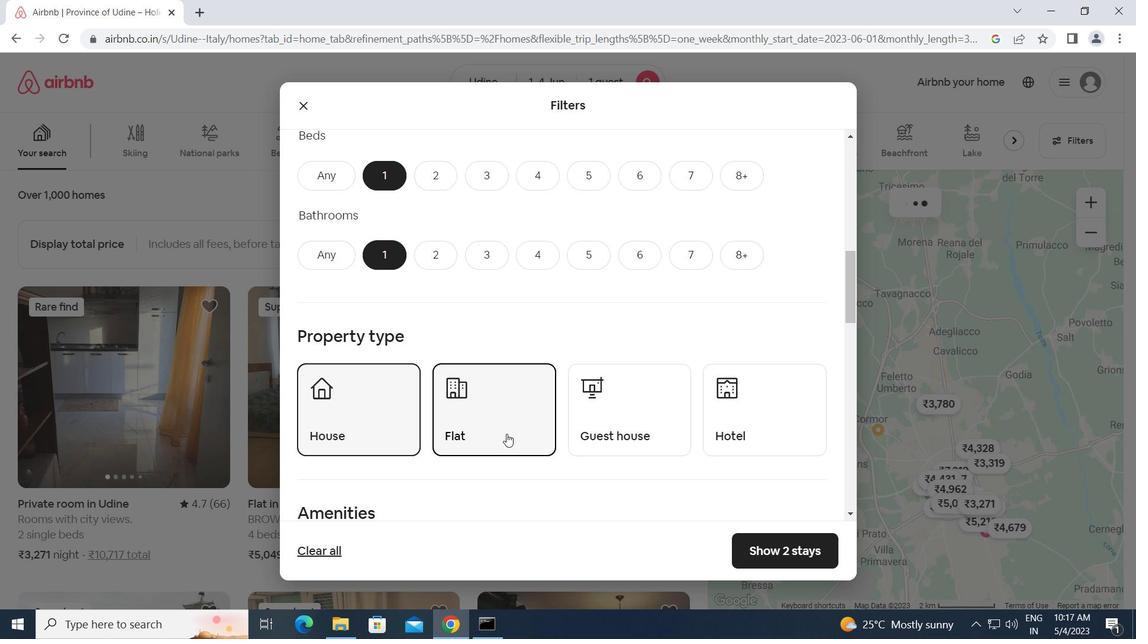 
Action: Mouse pressed left at (621, 433)
Screenshot: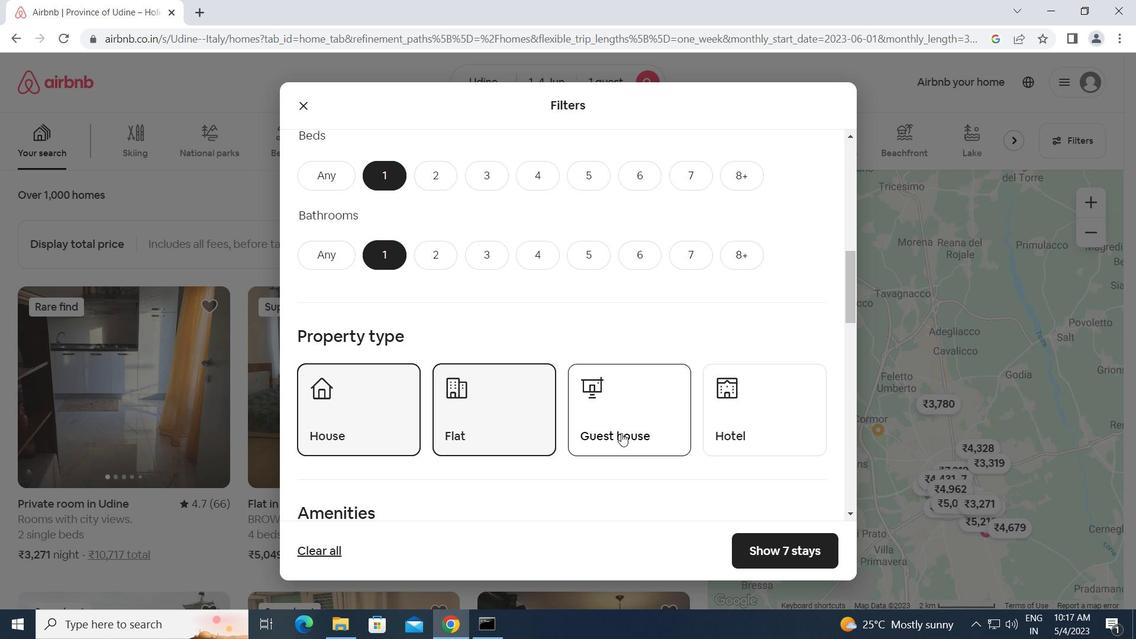 
Action: Mouse moved to (600, 461)
Screenshot: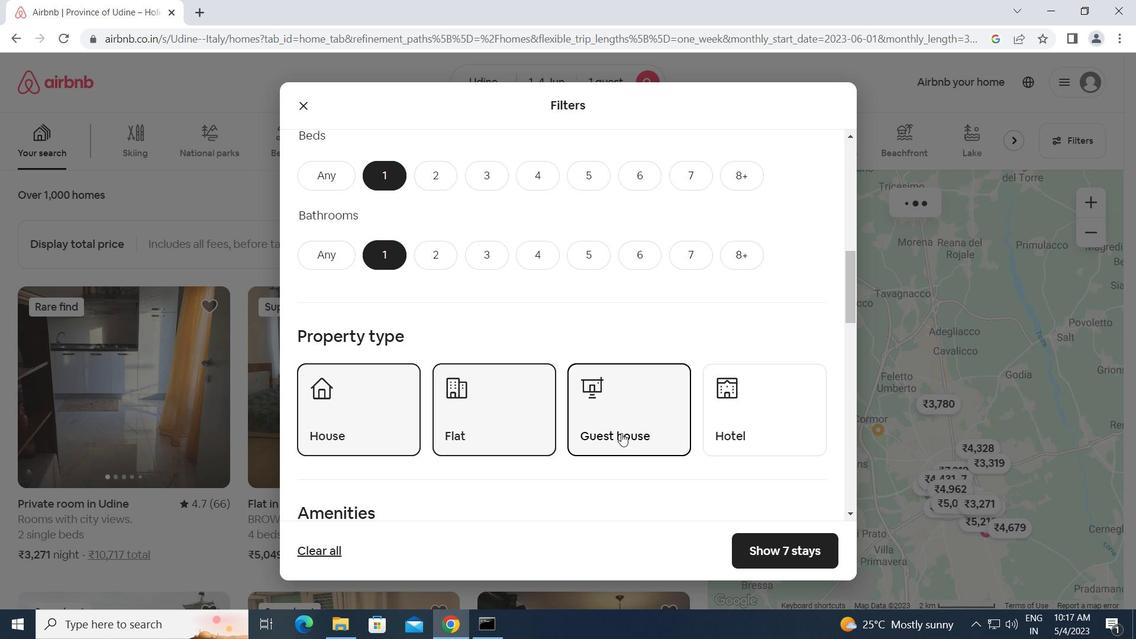 
Action: Mouse scrolled (600, 461) with delta (0, 0)
Screenshot: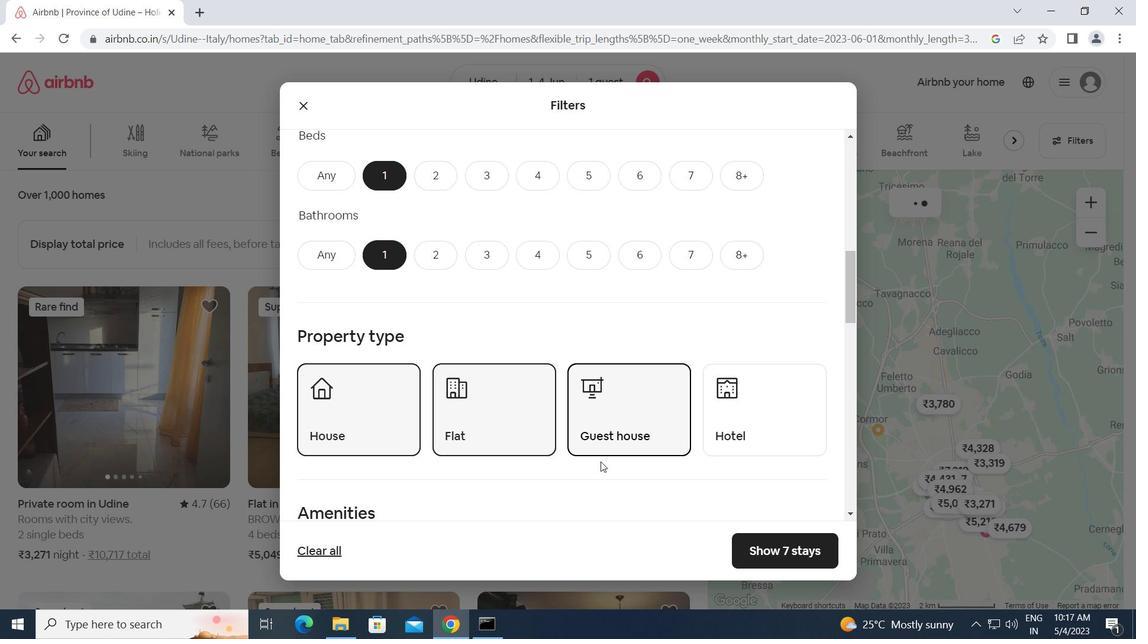 
Action: Mouse scrolled (600, 461) with delta (0, 0)
Screenshot: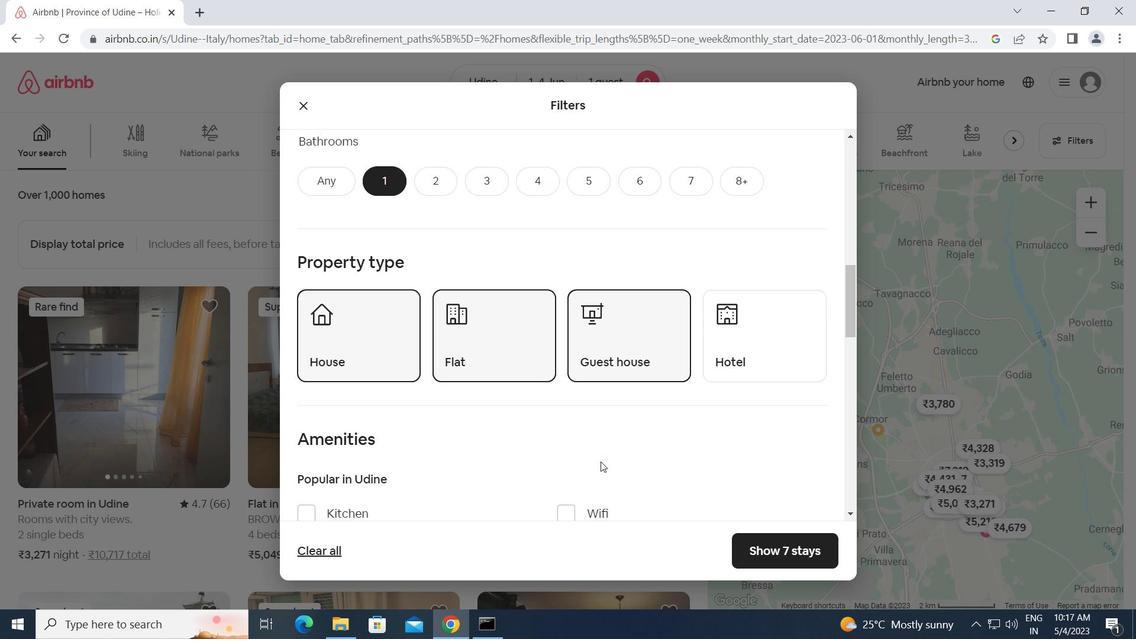 
Action: Mouse moved to (568, 442)
Screenshot: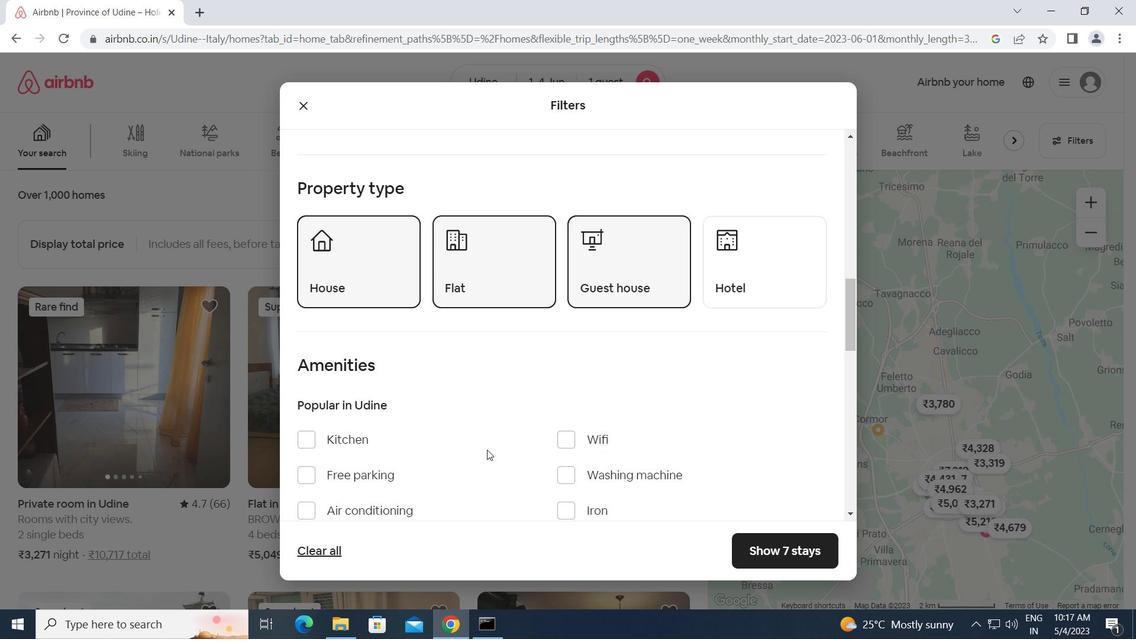
Action: Mouse pressed left at (568, 442)
Screenshot: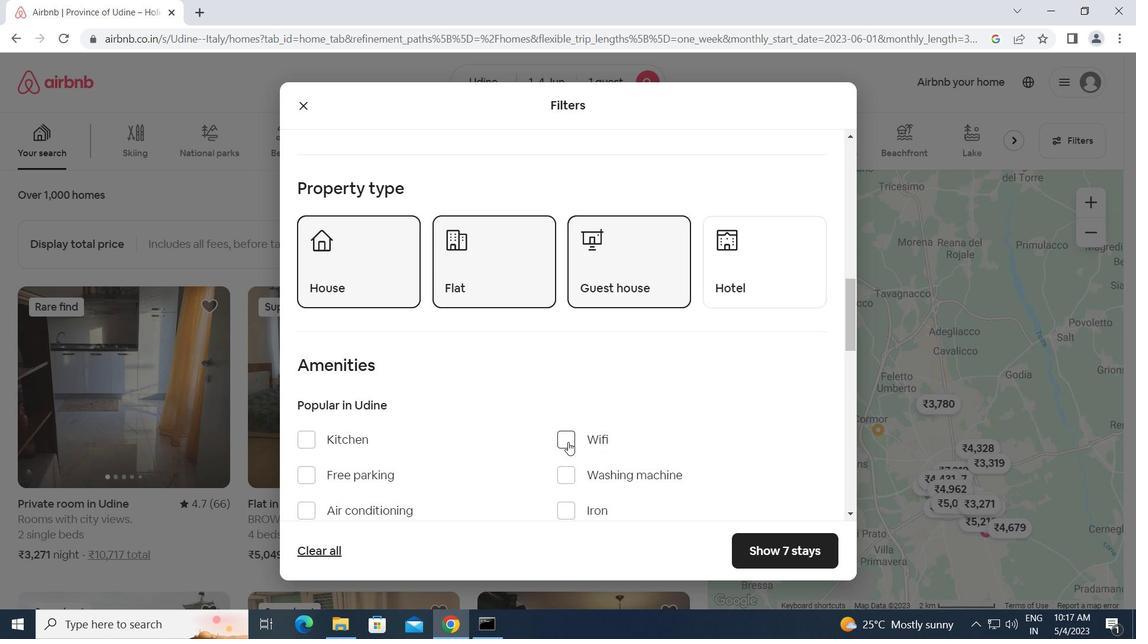 
Action: Mouse moved to (513, 454)
Screenshot: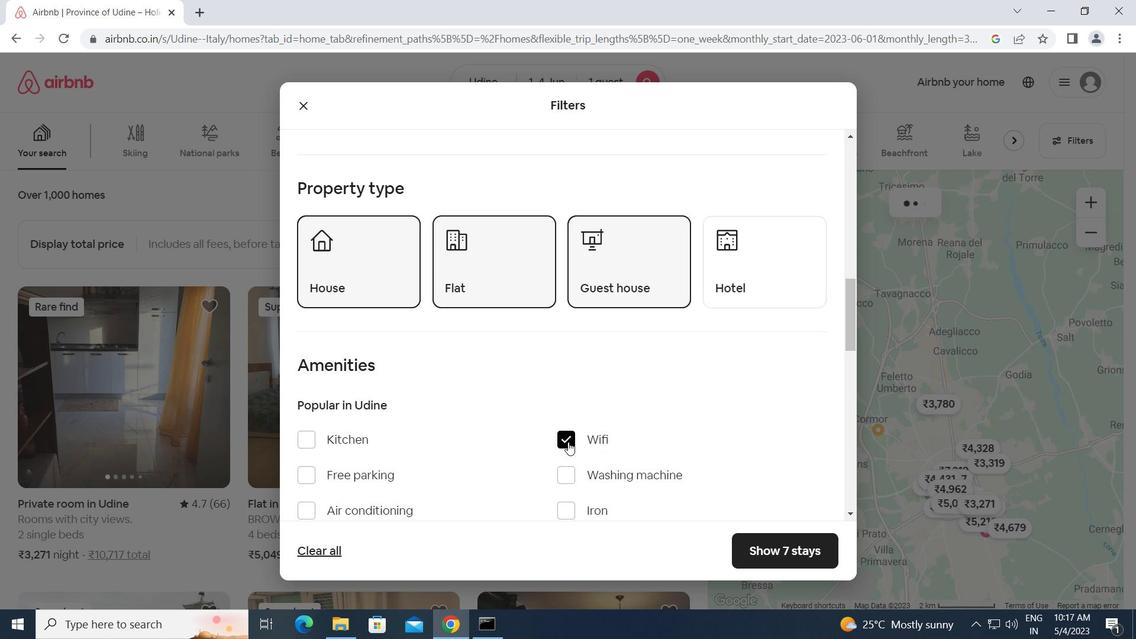 
Action: Mouse scrolled (513, 453) with delta (0, 0)
Screenshot: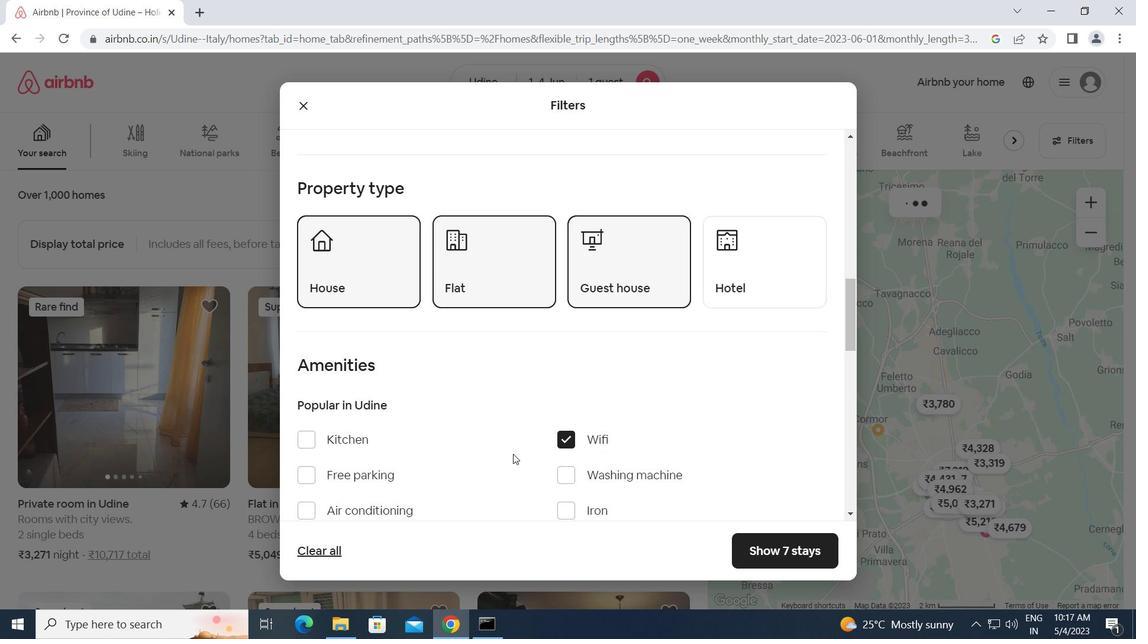
Action: Mouse scrolled (513, 453) with delta (0, 0)
Screenshot: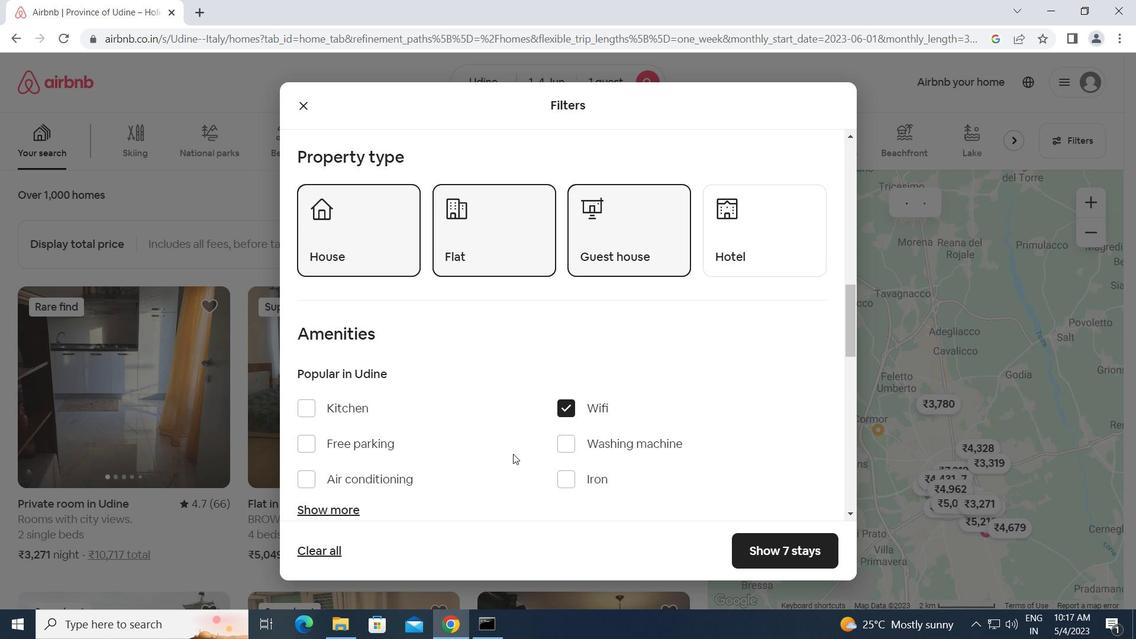 
Action: Mouse scrolled (513, 453) with delta (0, 0)
Screenshot: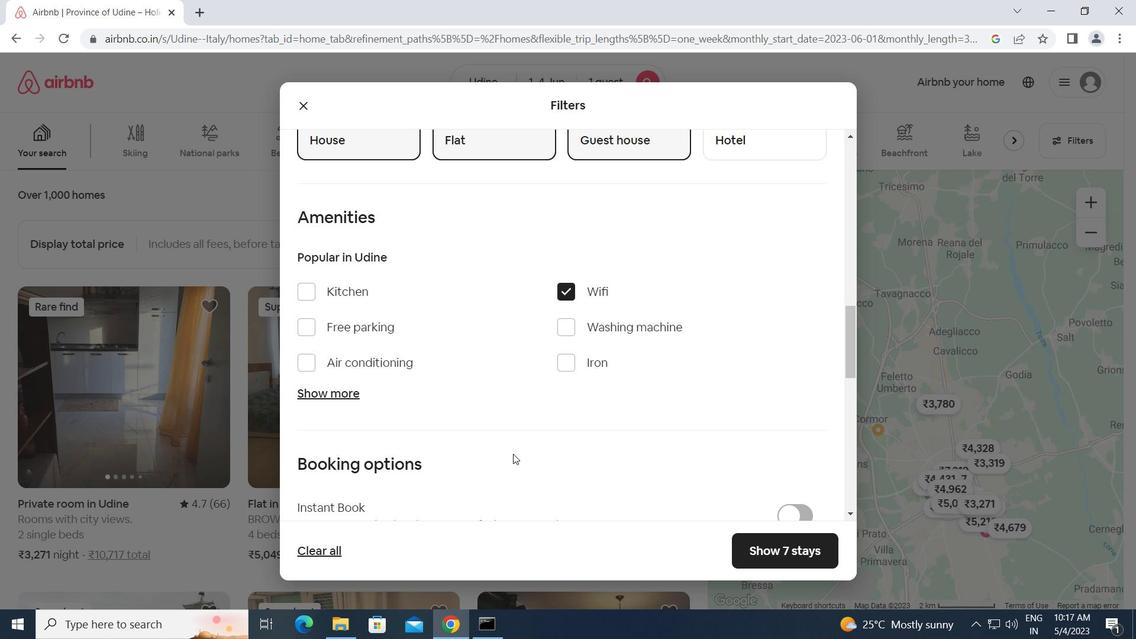 
Action: Mouse scrolled (513, 453) with delta (0, 0)
Screenshot: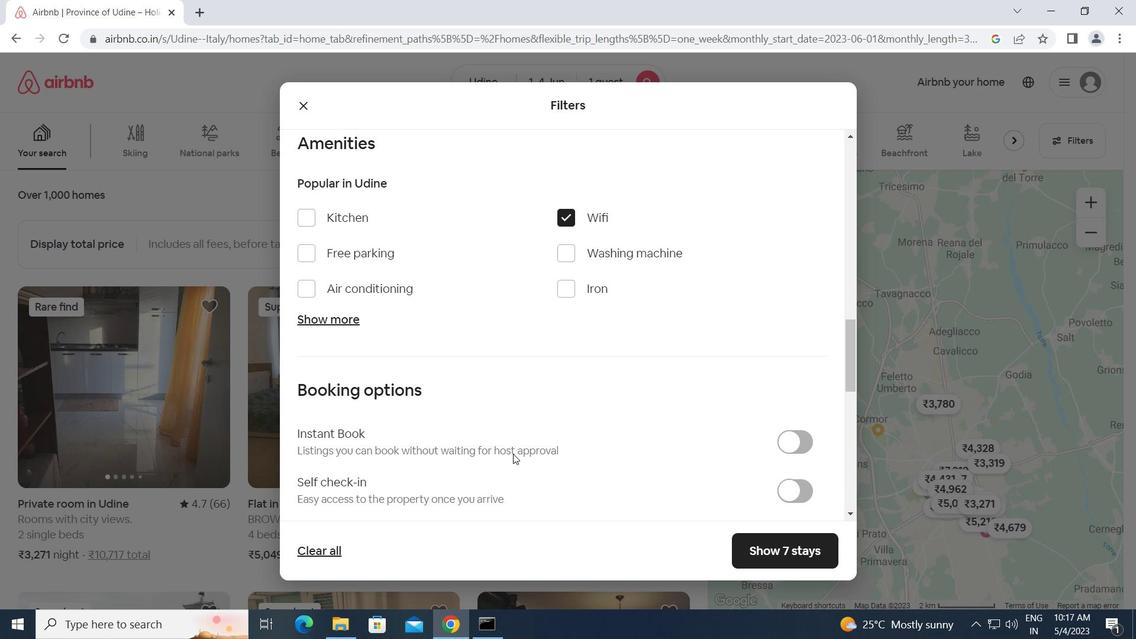 
Action: Mouse moved to (777, 416)
Screenshot: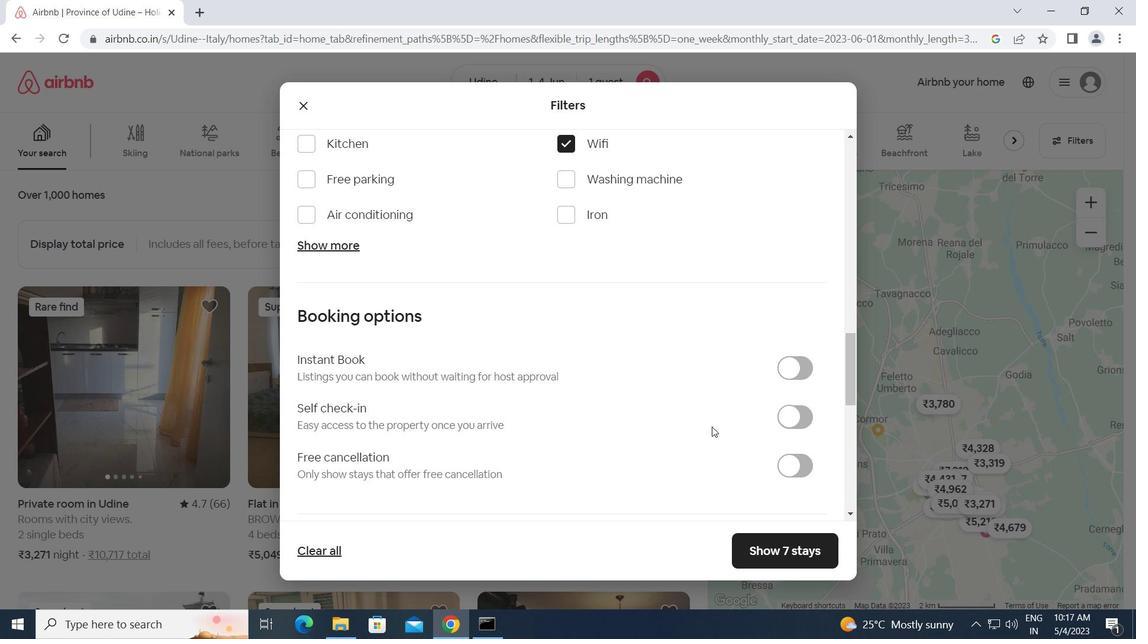 
Action: Mouse pressed left at (777, 416)
Screenshot: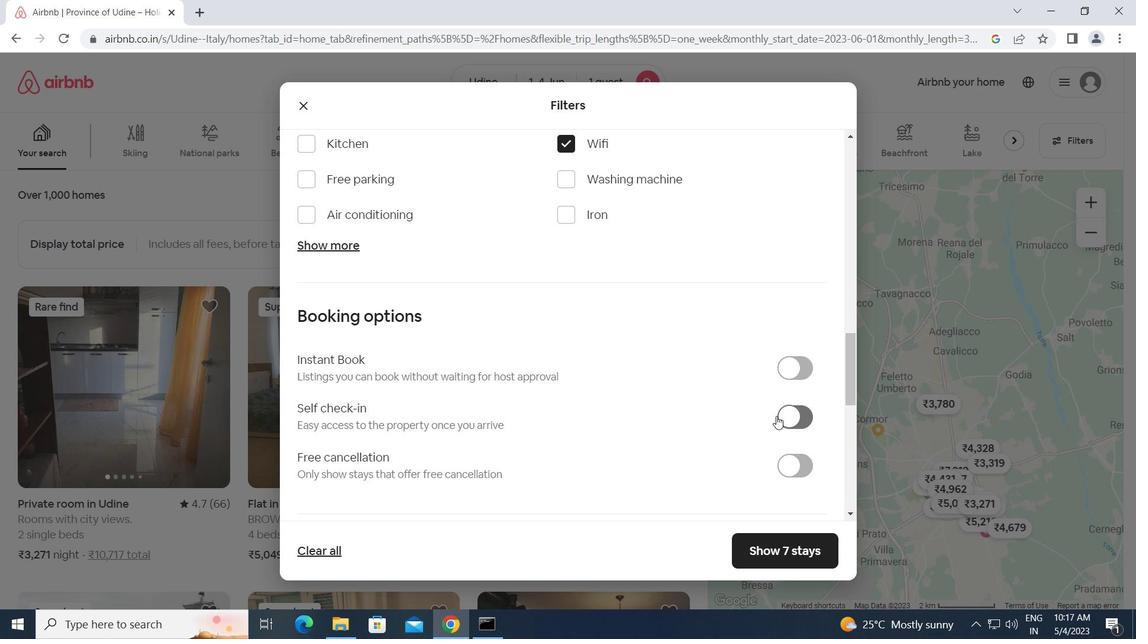 
Action: Mouse moved to (506, 458)
Screenshot: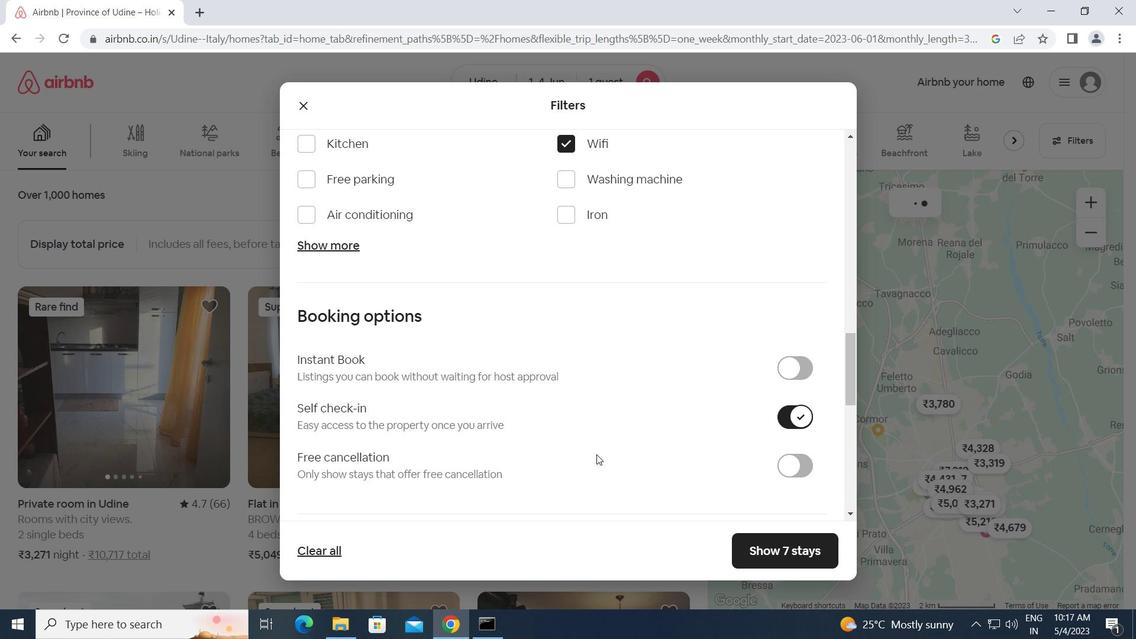 
Action: Mouse scrolled (506, 458) with delta (0, 0)
Screenshot: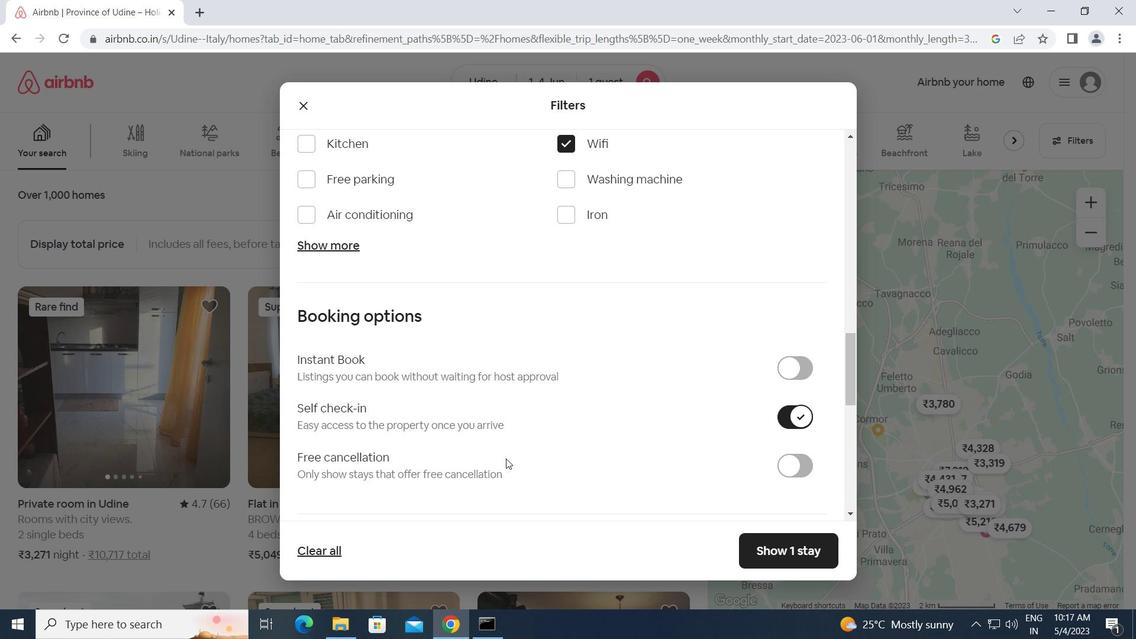 
Action: Mouse scrolled (506, 458) with delta (0, 0)
Screenshot: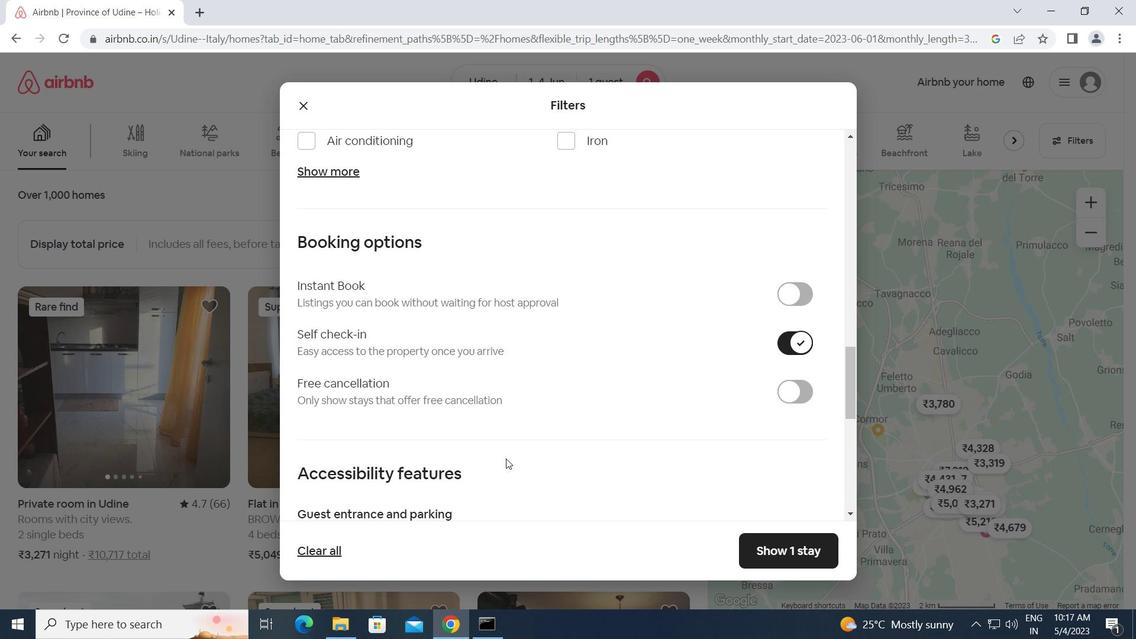 
Action: Mouse scrolled (506, 458) with delta (0, 0)
Screenshot: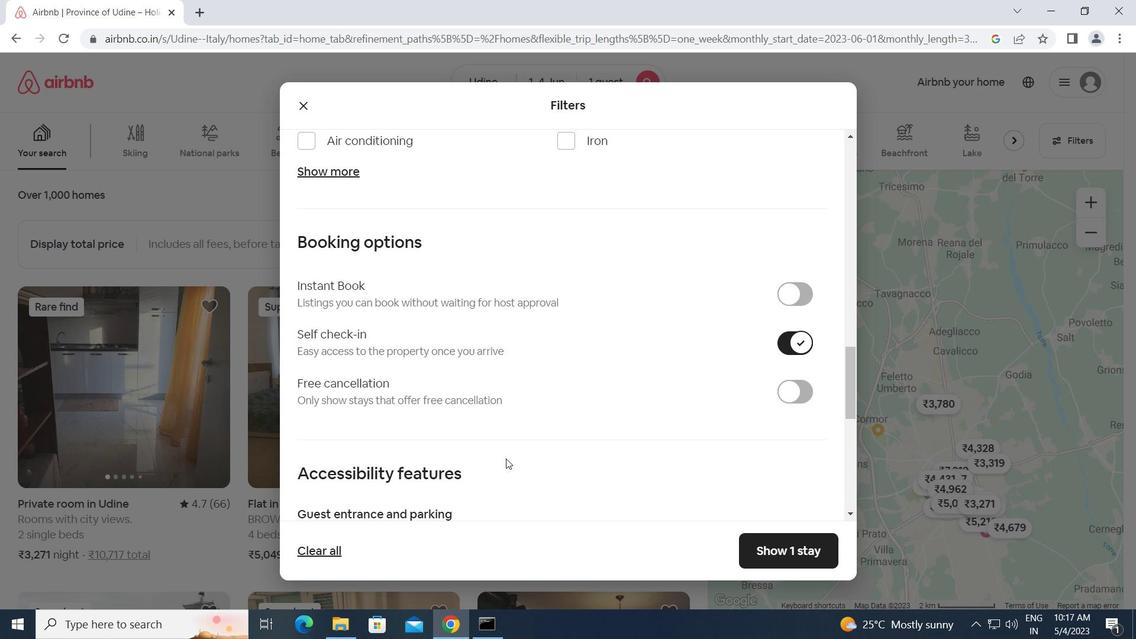 
Action: Mouse scrolled (506, 458) with delta (0, 0)
Screenshot: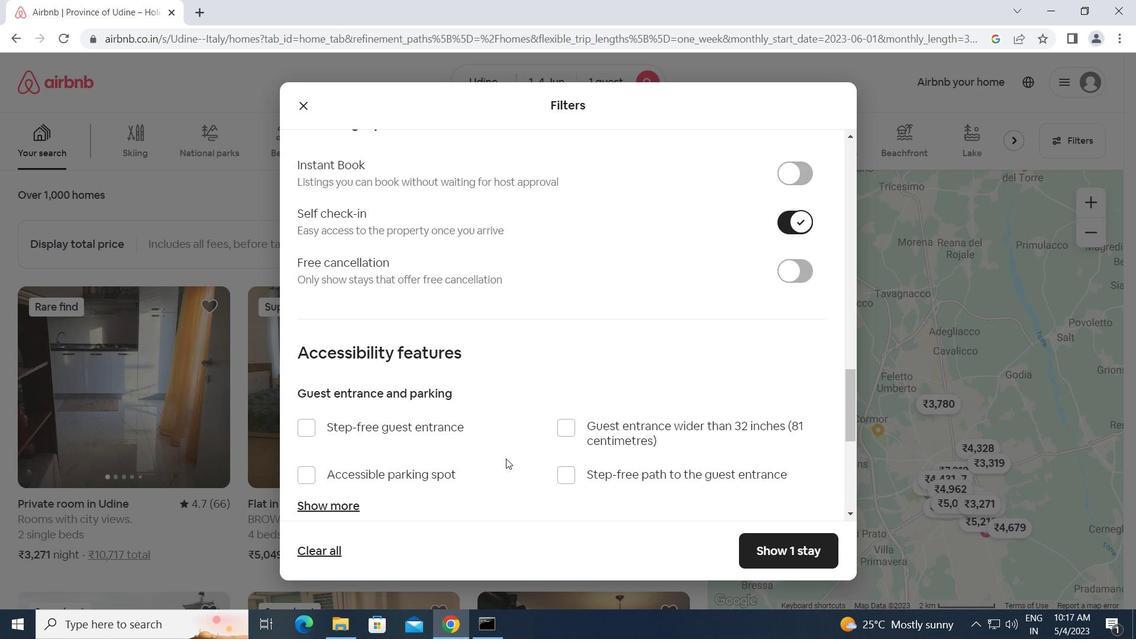 
Action: Mouse scrolled (506, 458) with delta (0, 0)
Screenshot: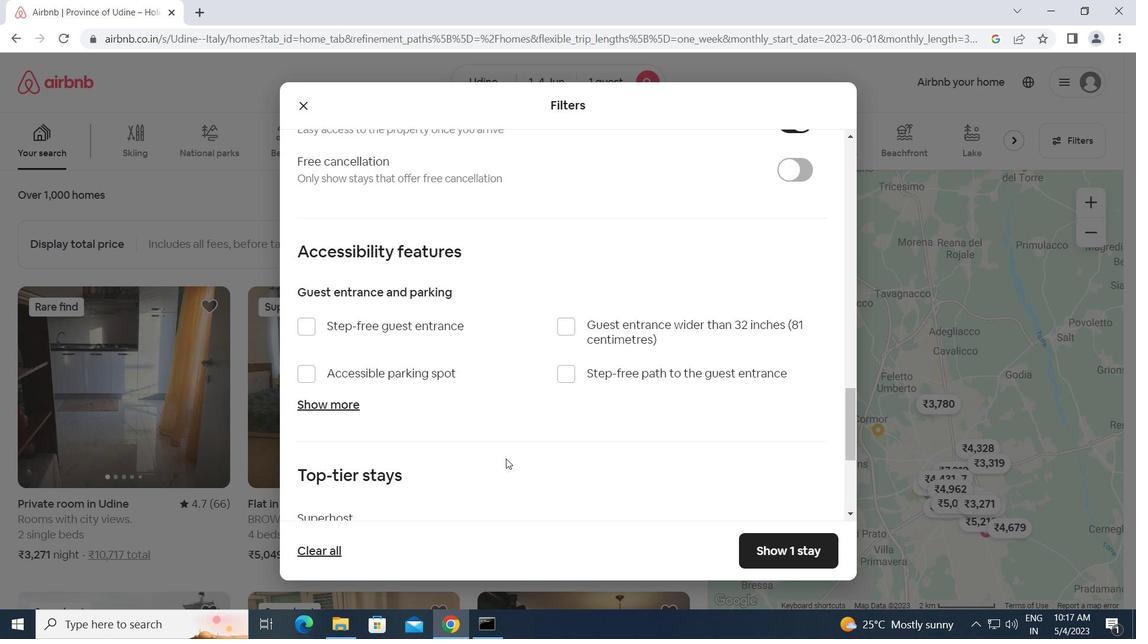 
Action: Mouse scrolled (506, 458) with delta (0, 0)
Screenshot: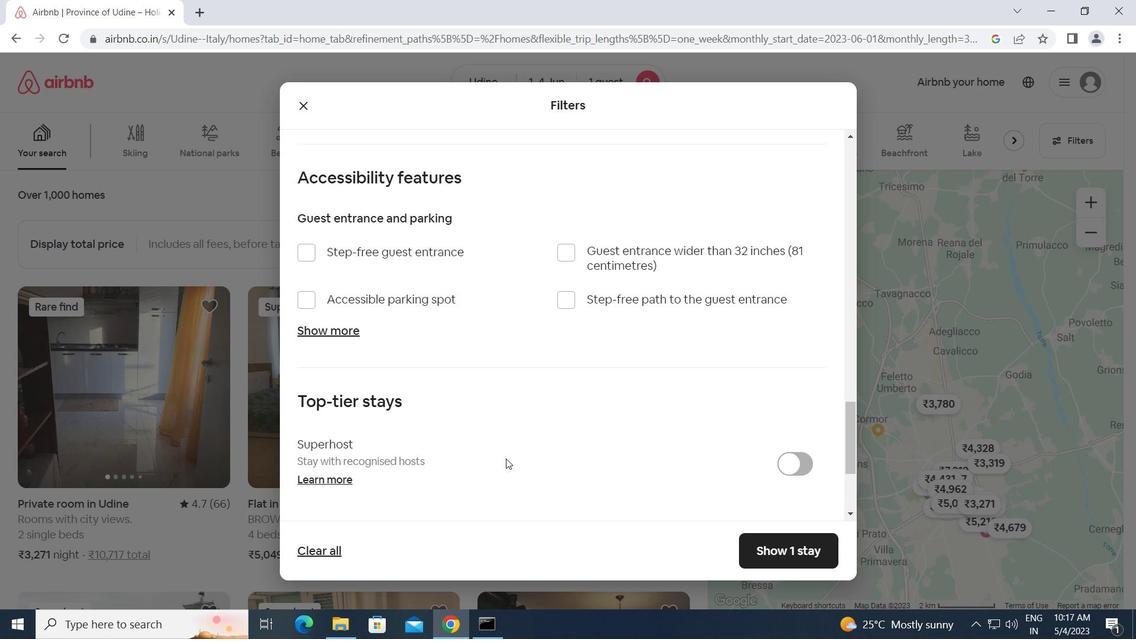 
Action: Mouse scrolled (506, 458) with delta (0, 0)
Screenshot: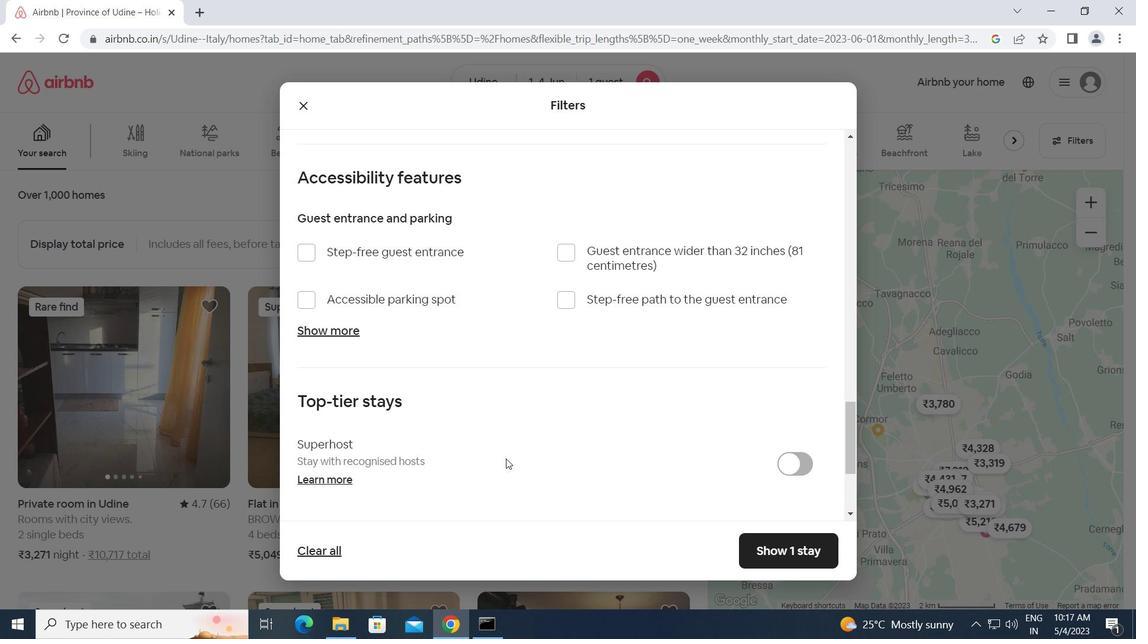 
Action: Mouse scrolled (506, 458) with delta (0, 0)
Screenshot: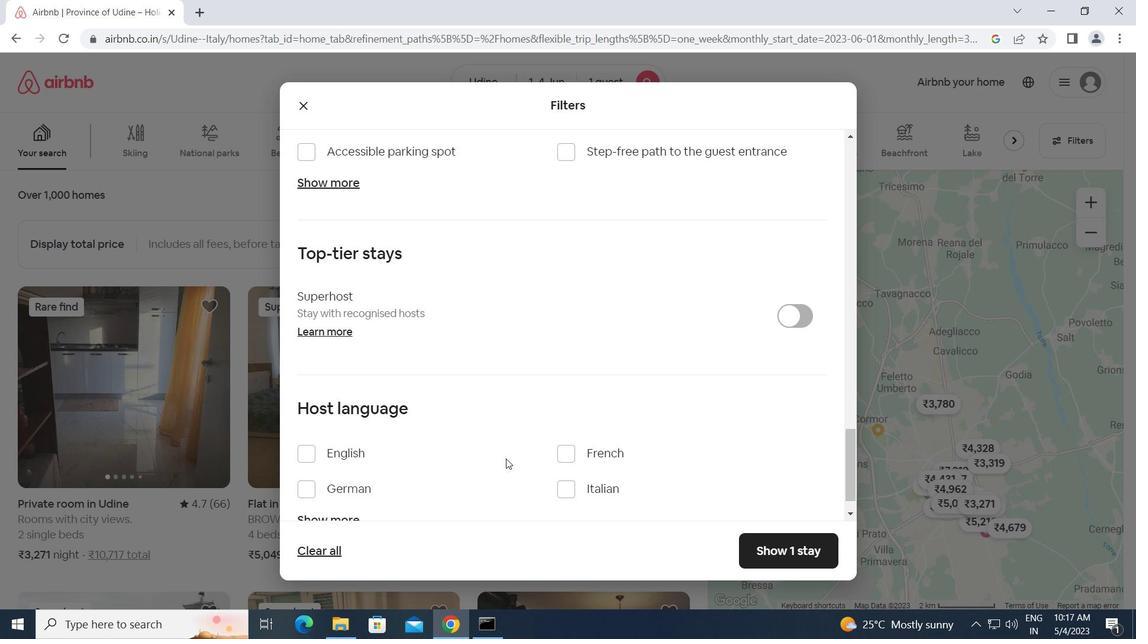 
Action: Mouse moved to (311, 413)
Screenshot: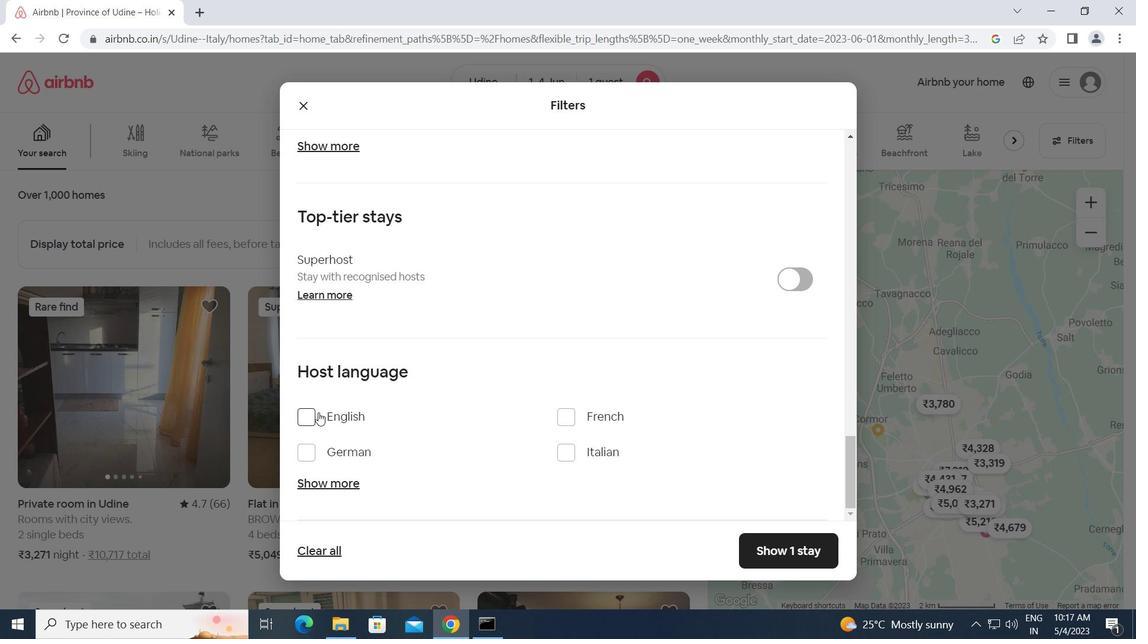 
Action: Mouse pressed left at (311, 413)
Screenshot: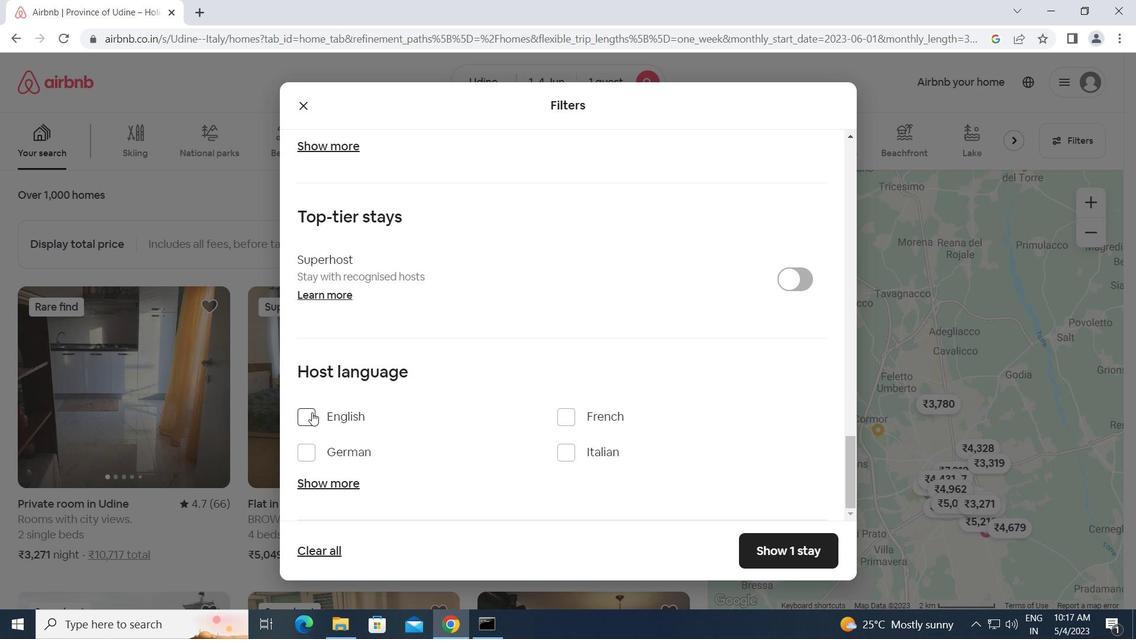 
Action: Mouse moved to (764, 546)
Screenshot: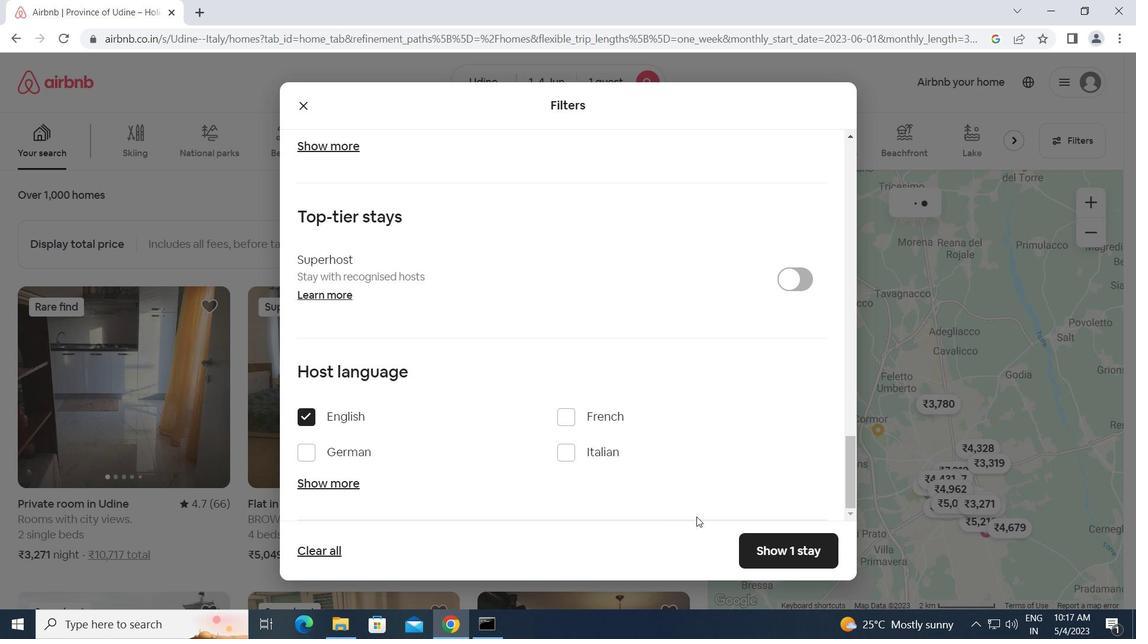
Action: Mouse pressed left at (764, 546)
Screenshot: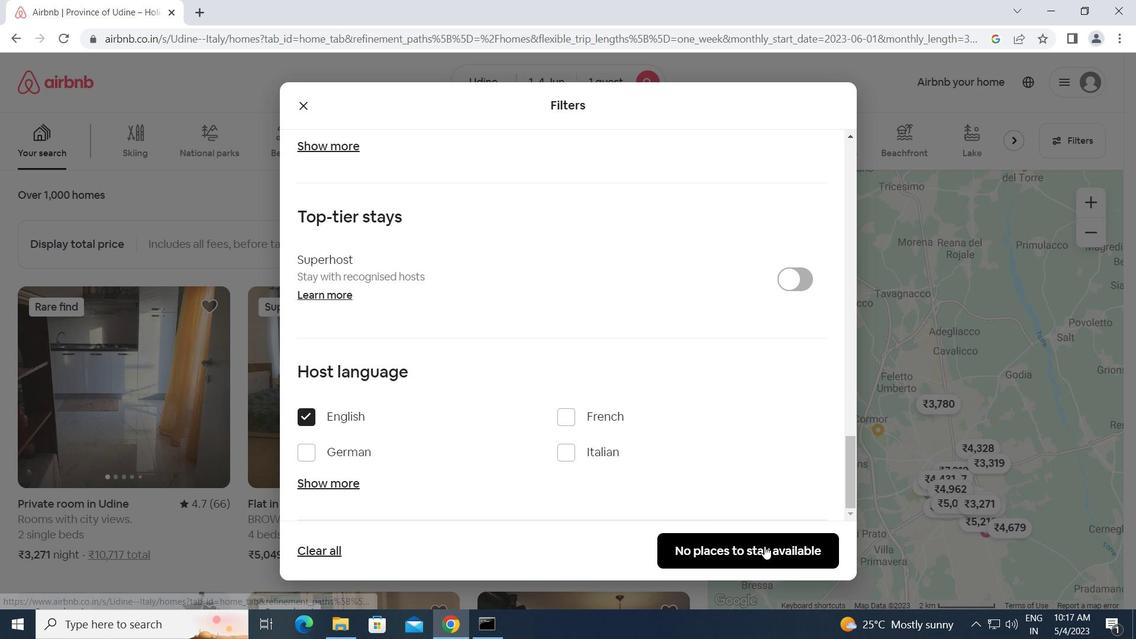
